 Task: Create a due date automation trigger when advanced on, the moment a card is due add fields without custom field "Resume" set to a number greater than 1 and lower than 10.
Action: Mouse moved to (1220, 362)
Screenshot: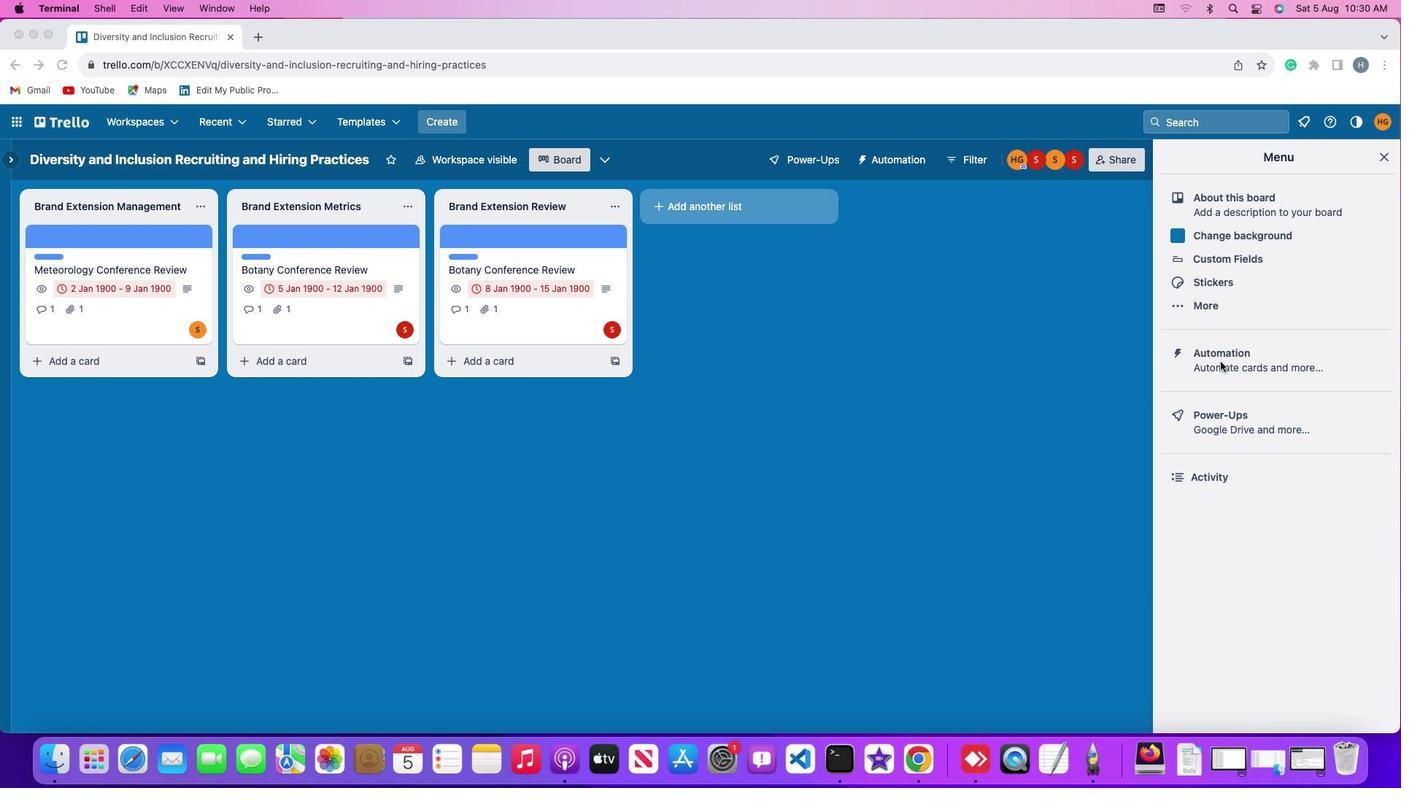 
Action: Mouse pressed left at (1220, 362)
Screenshot: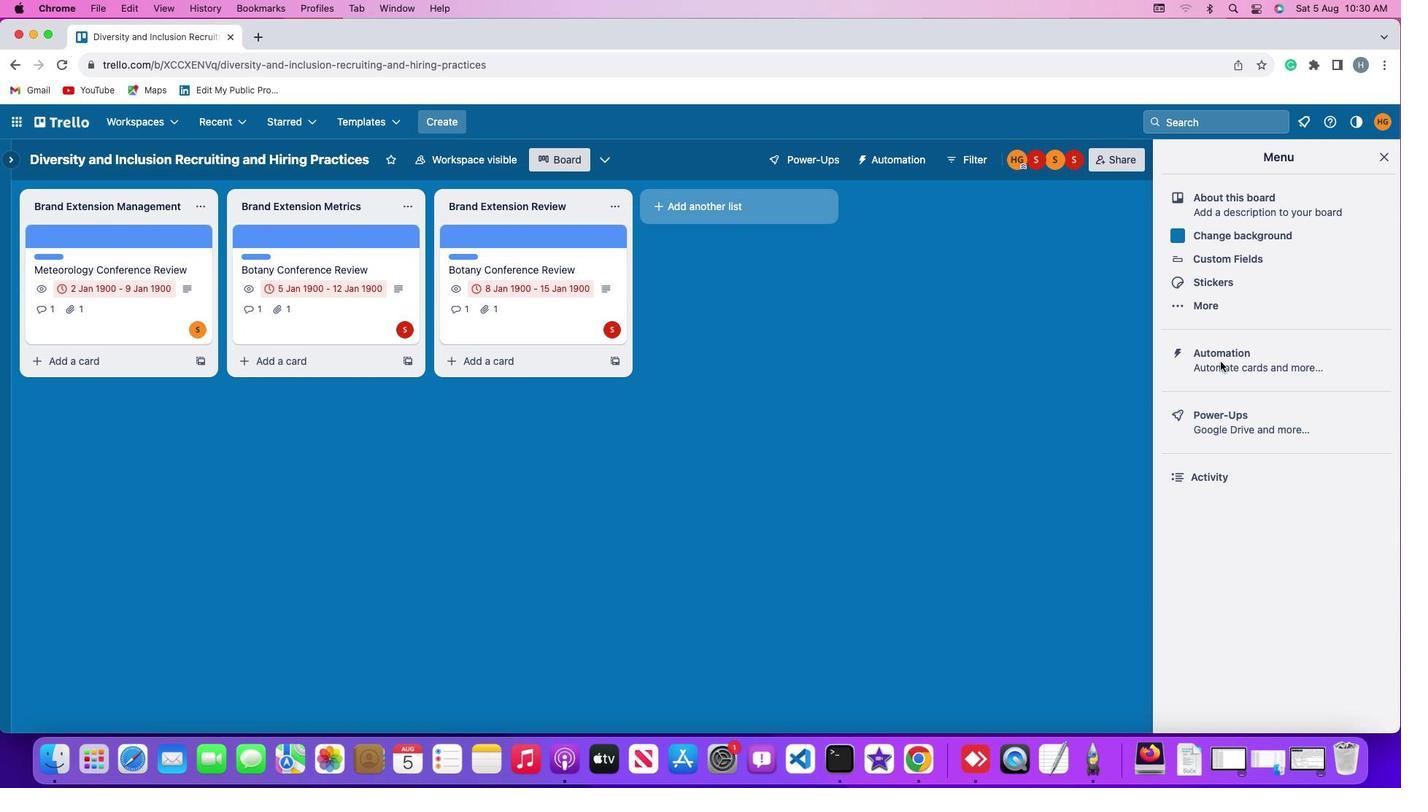 
Action: Mouse pressed left at (1220, 362)
Screenshot: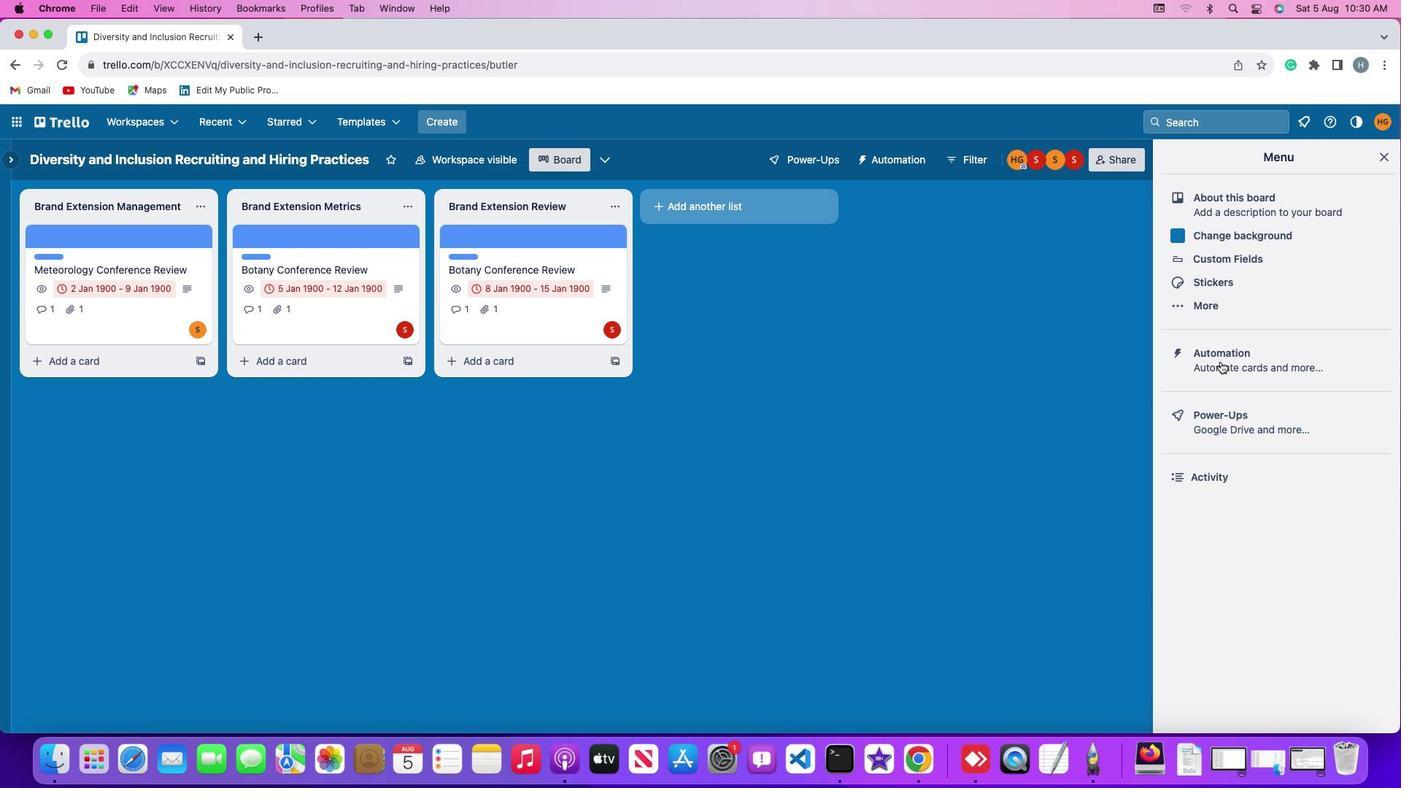 
Action: Mouse moved to (79, 346)
Screenshot: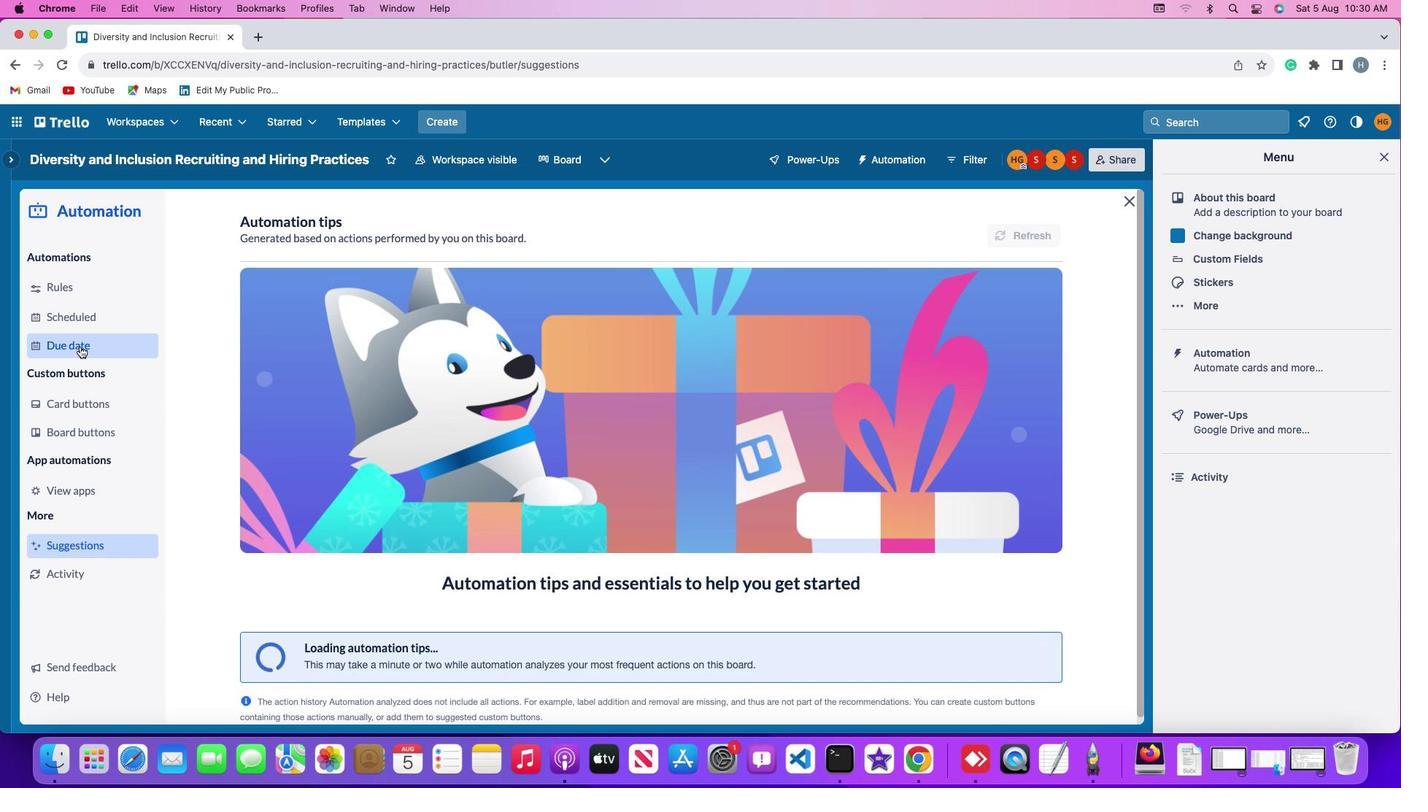 
Action: Mouse pressed left at (79, 346)
Screenshot: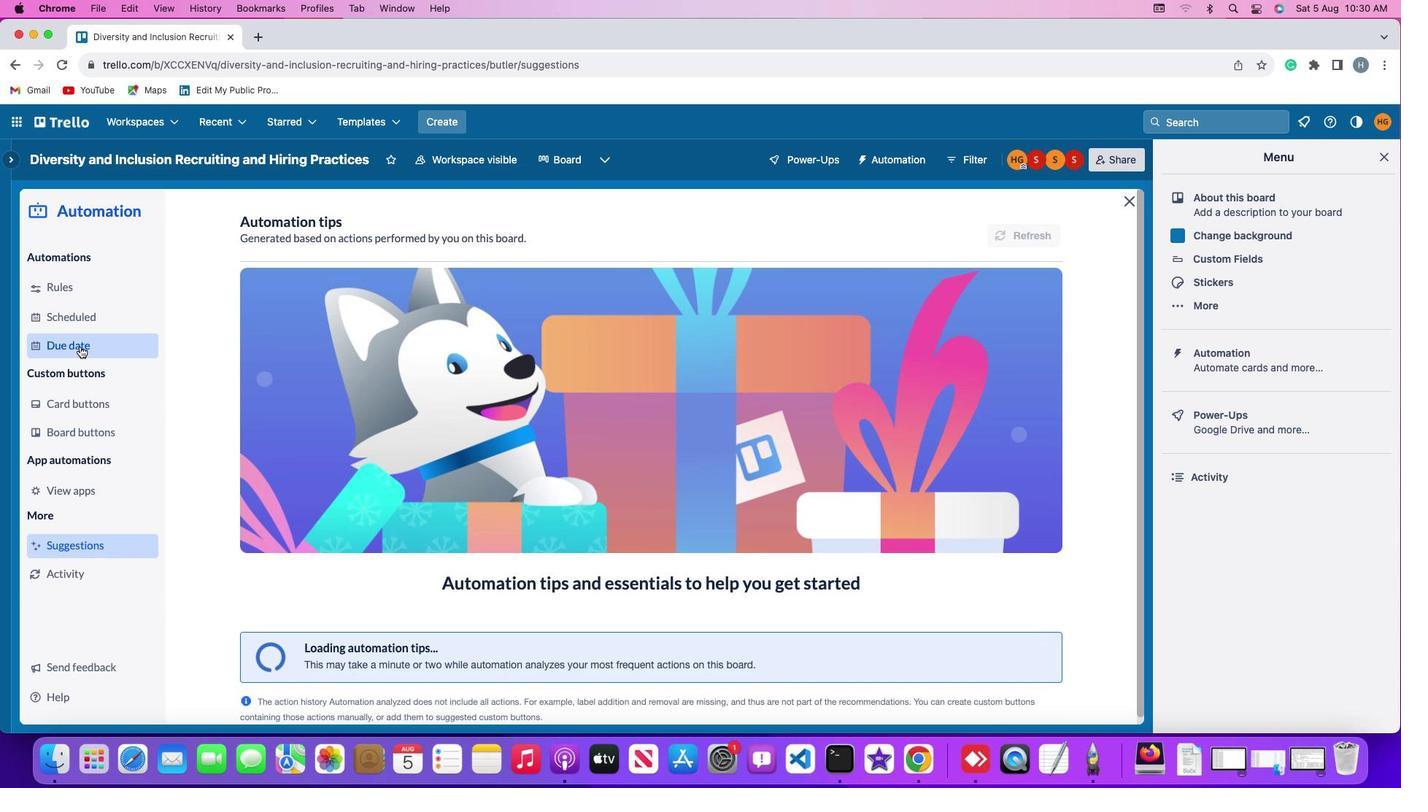 
Action: Mouse moved to (950, 227)
Screenshot: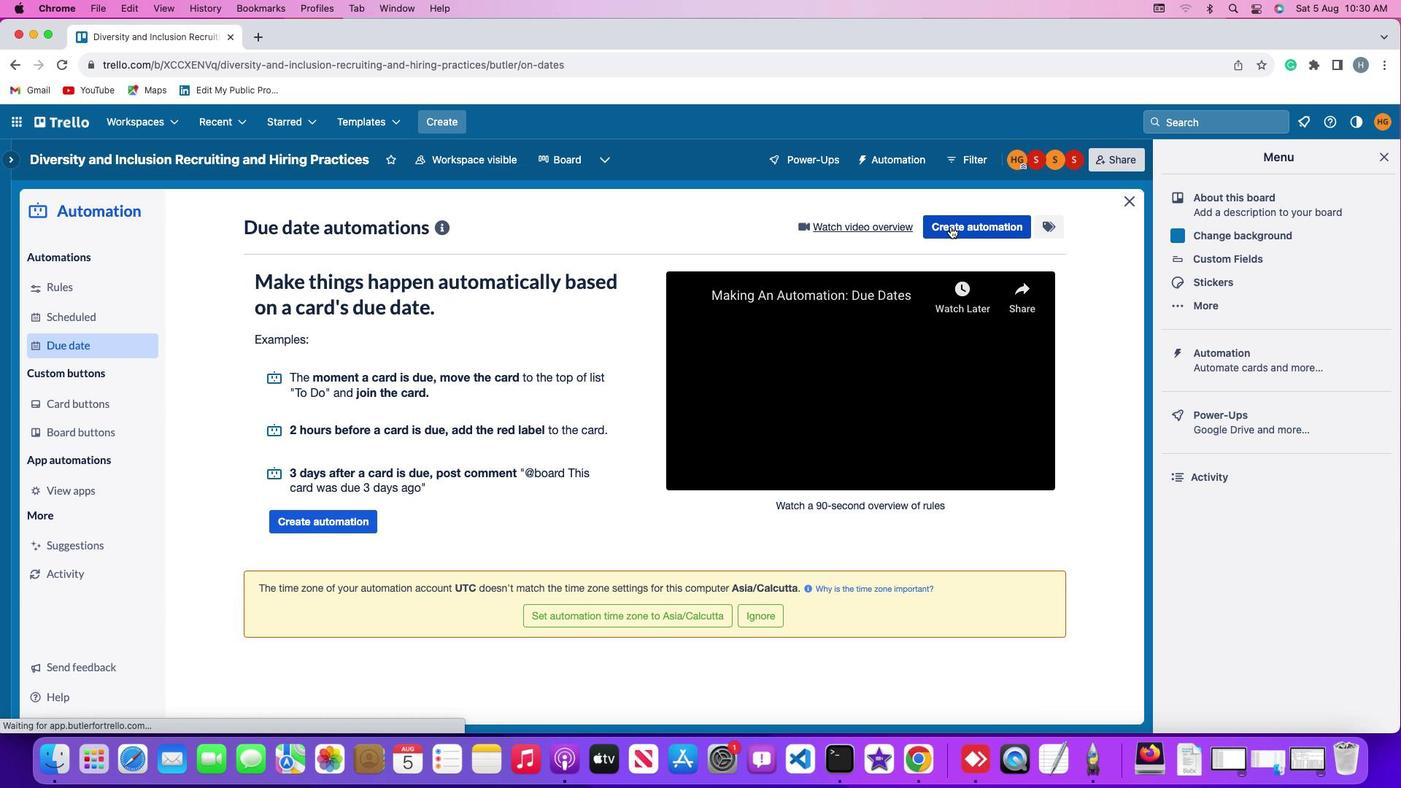 
Action: Mouse pressed left at (950, 227)
Screenshot: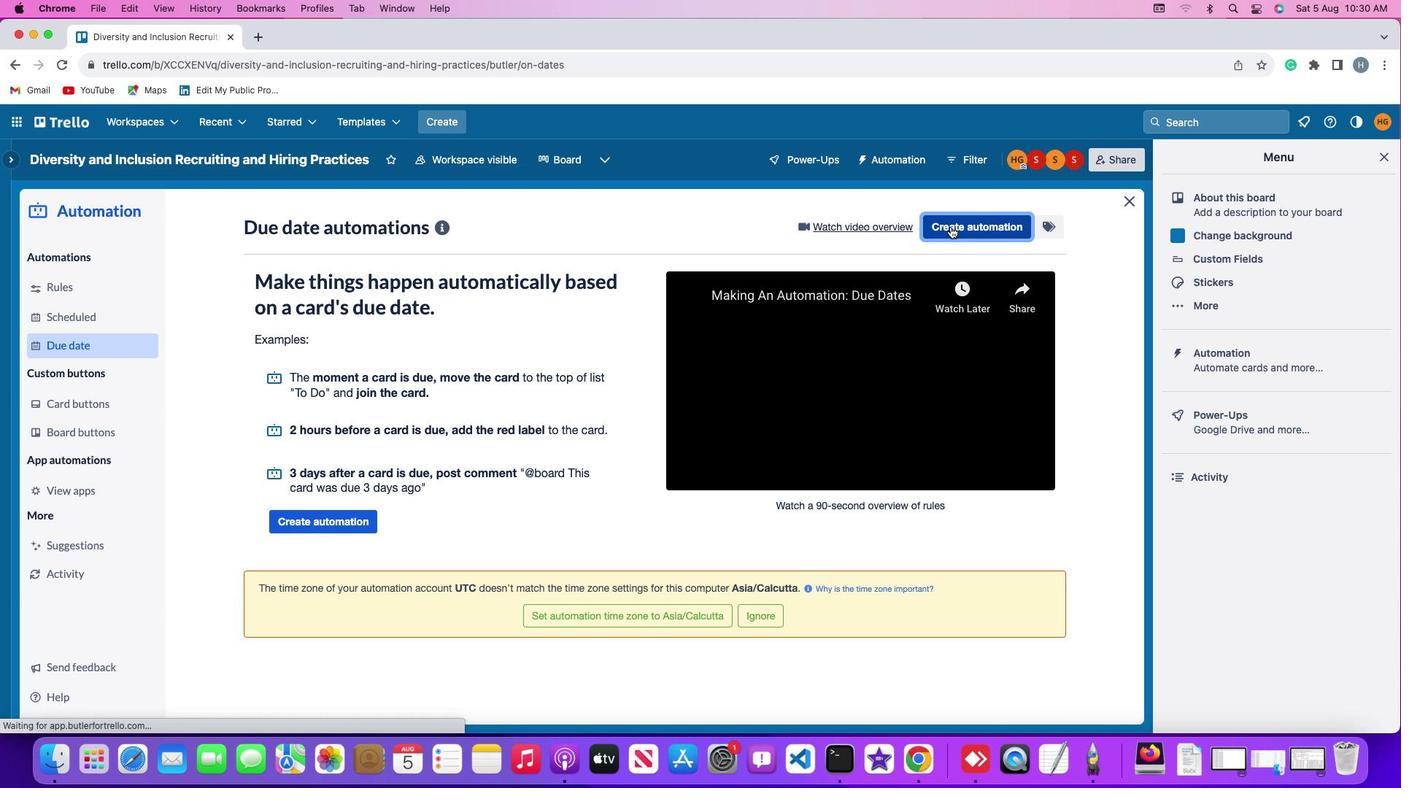 
Action: Mouse moved to (697, 366)
Screenshot: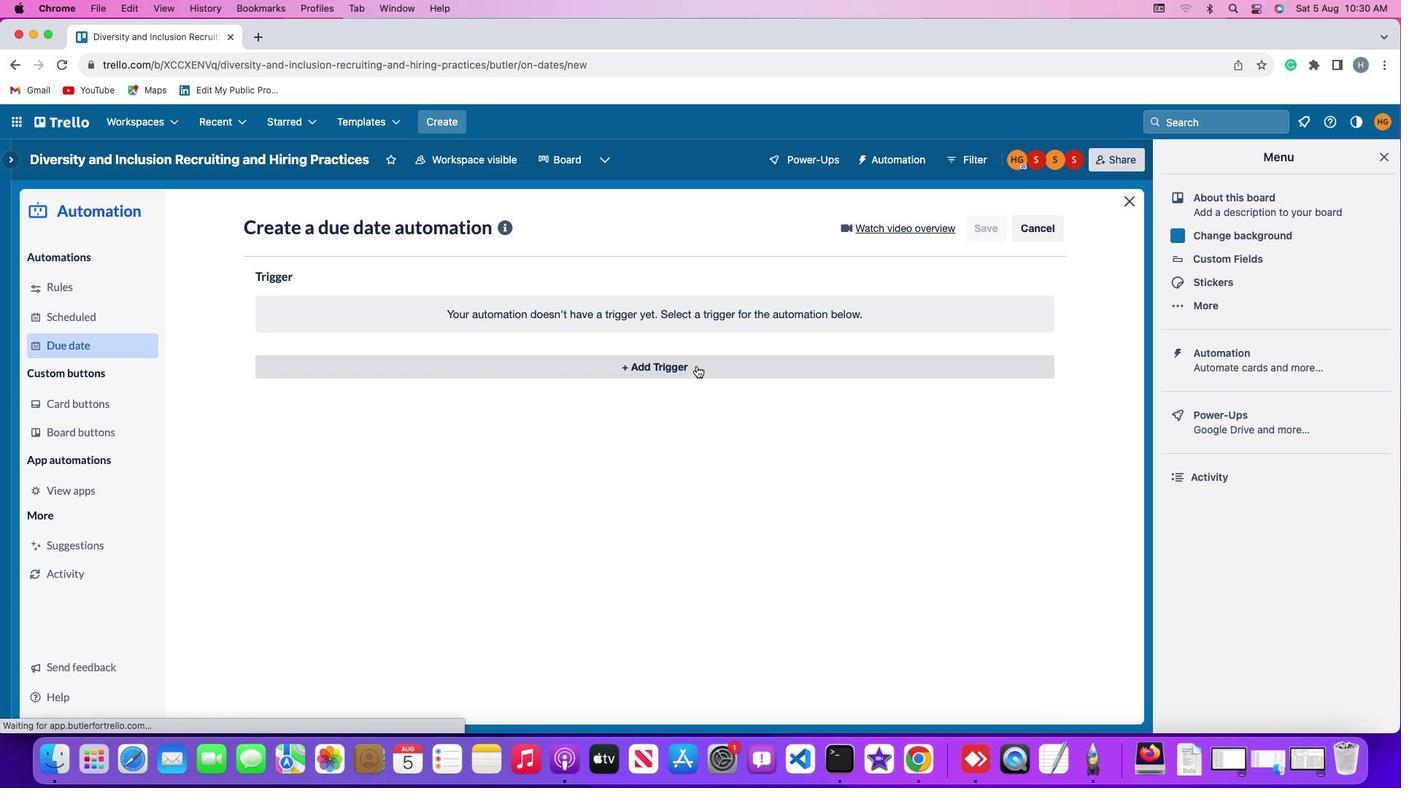 
Action: Mouse pressed left at (697, 366)
Screenshot: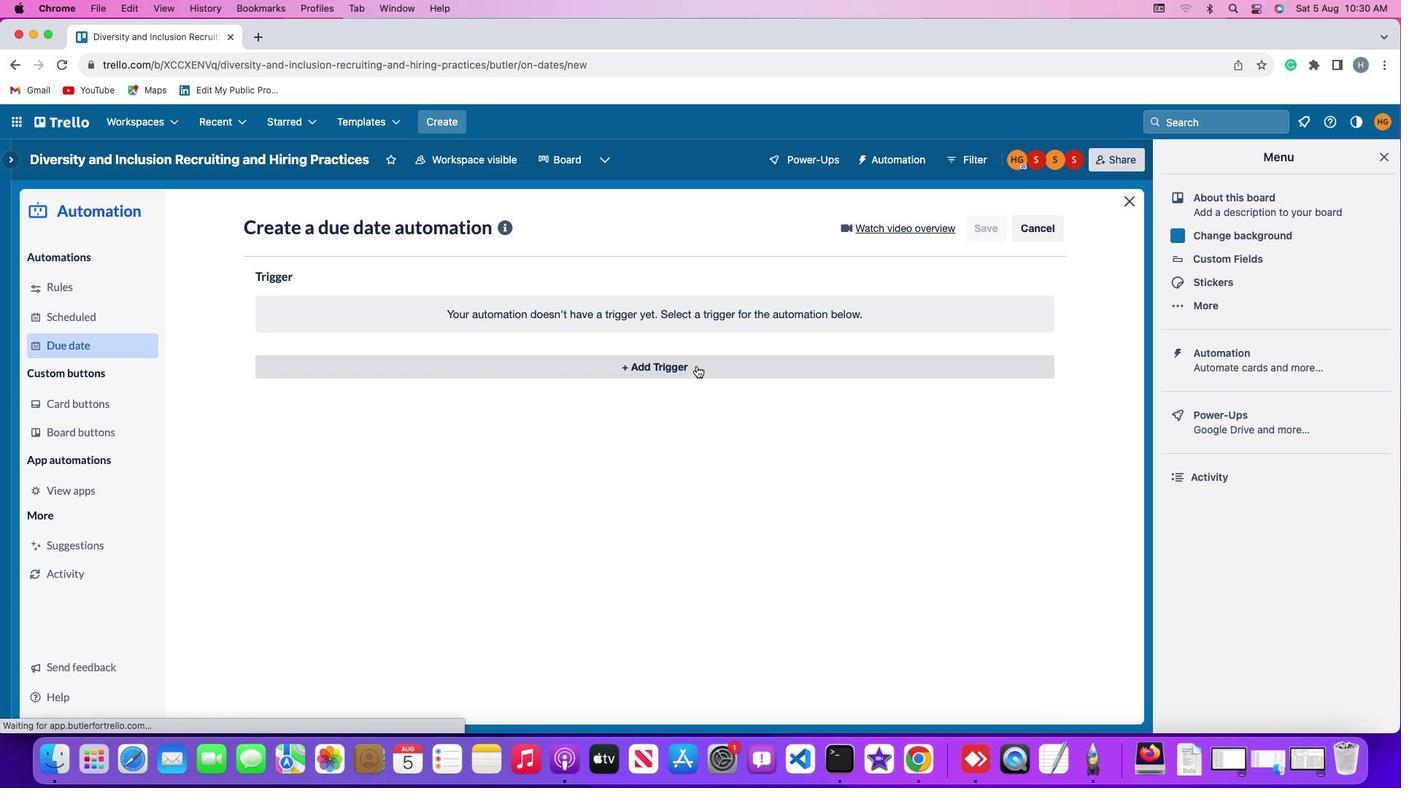 
Action: Mouse moved to (386, 539)
Screenshot: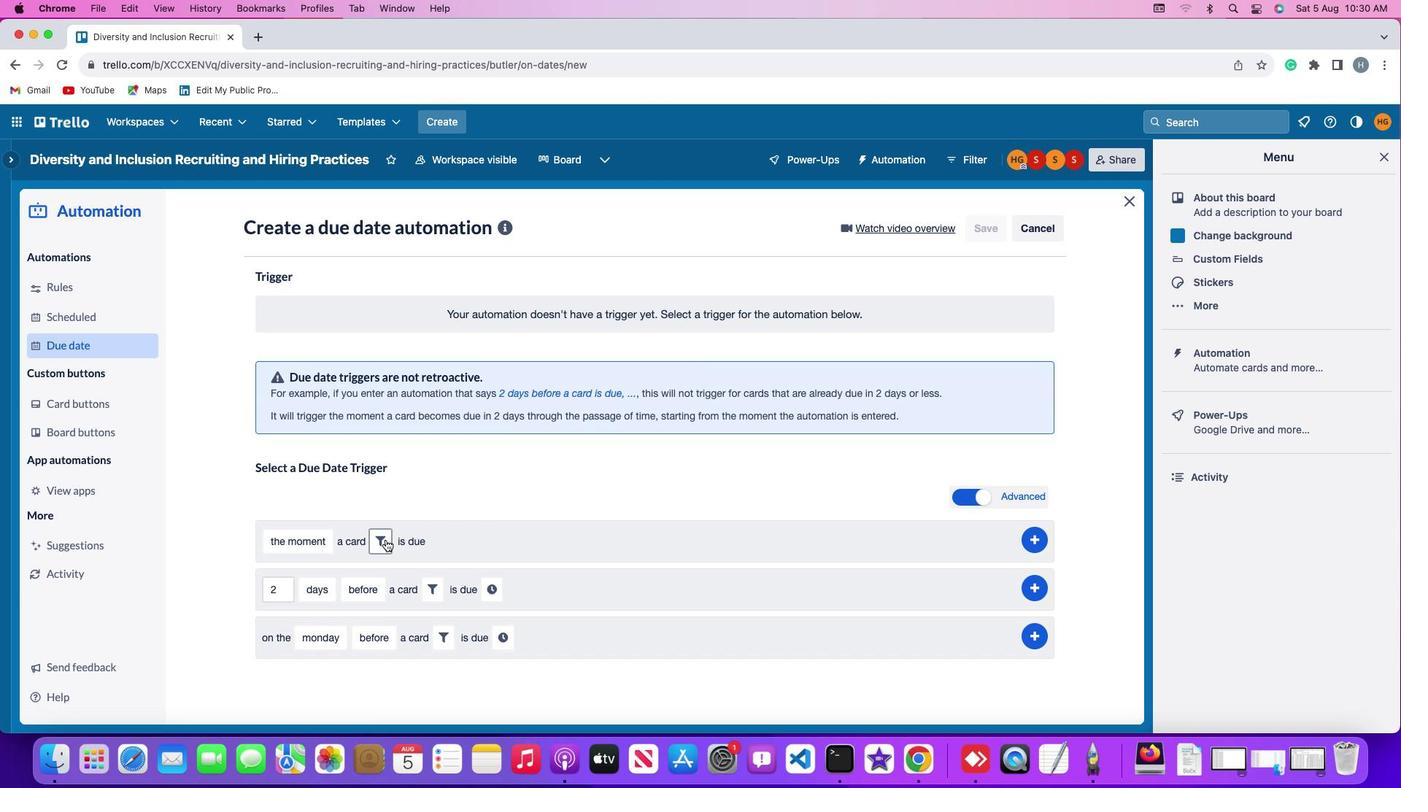 
Action: Mouse pressed left at (386, 539)
Screenshot: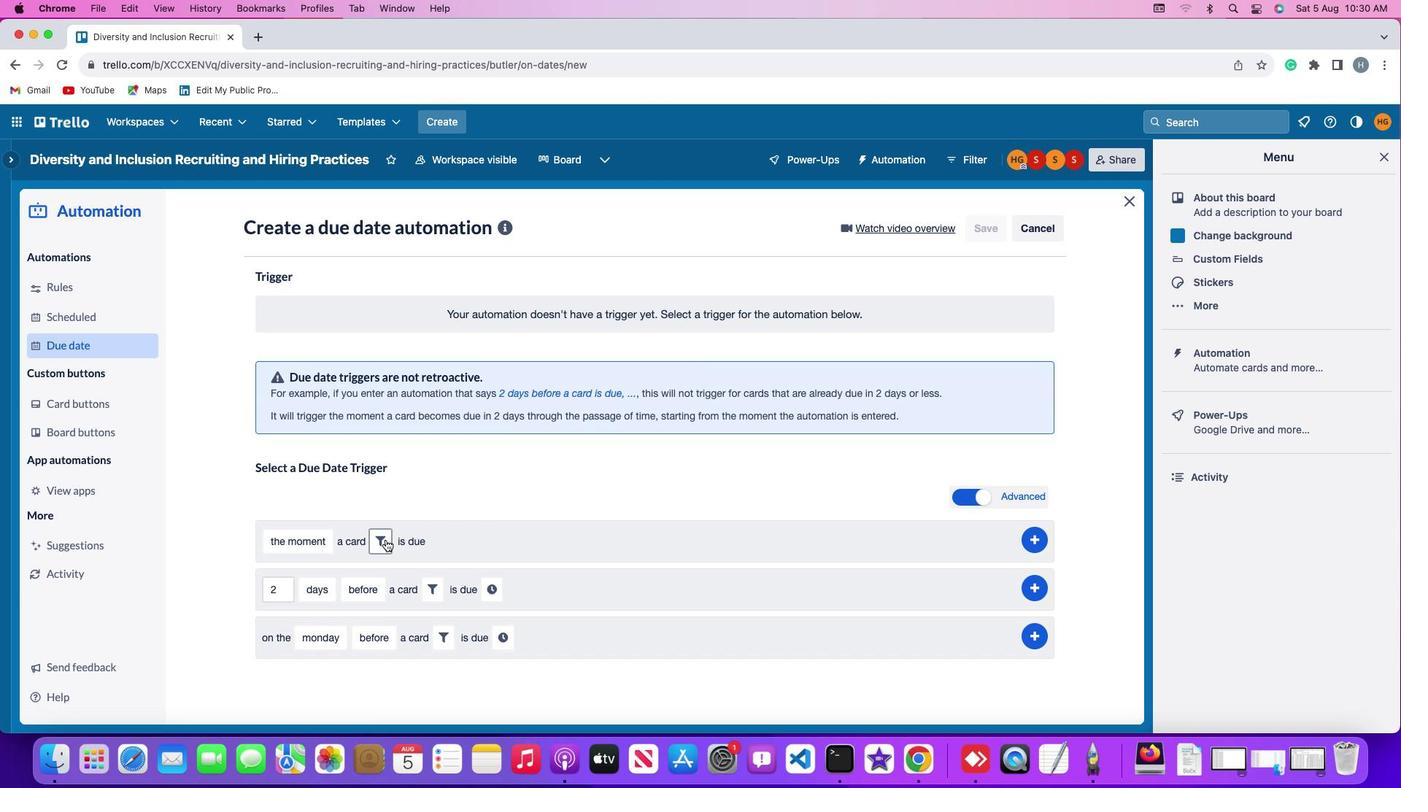 
Action: Mouse moved to (627, 584)
Screenshot: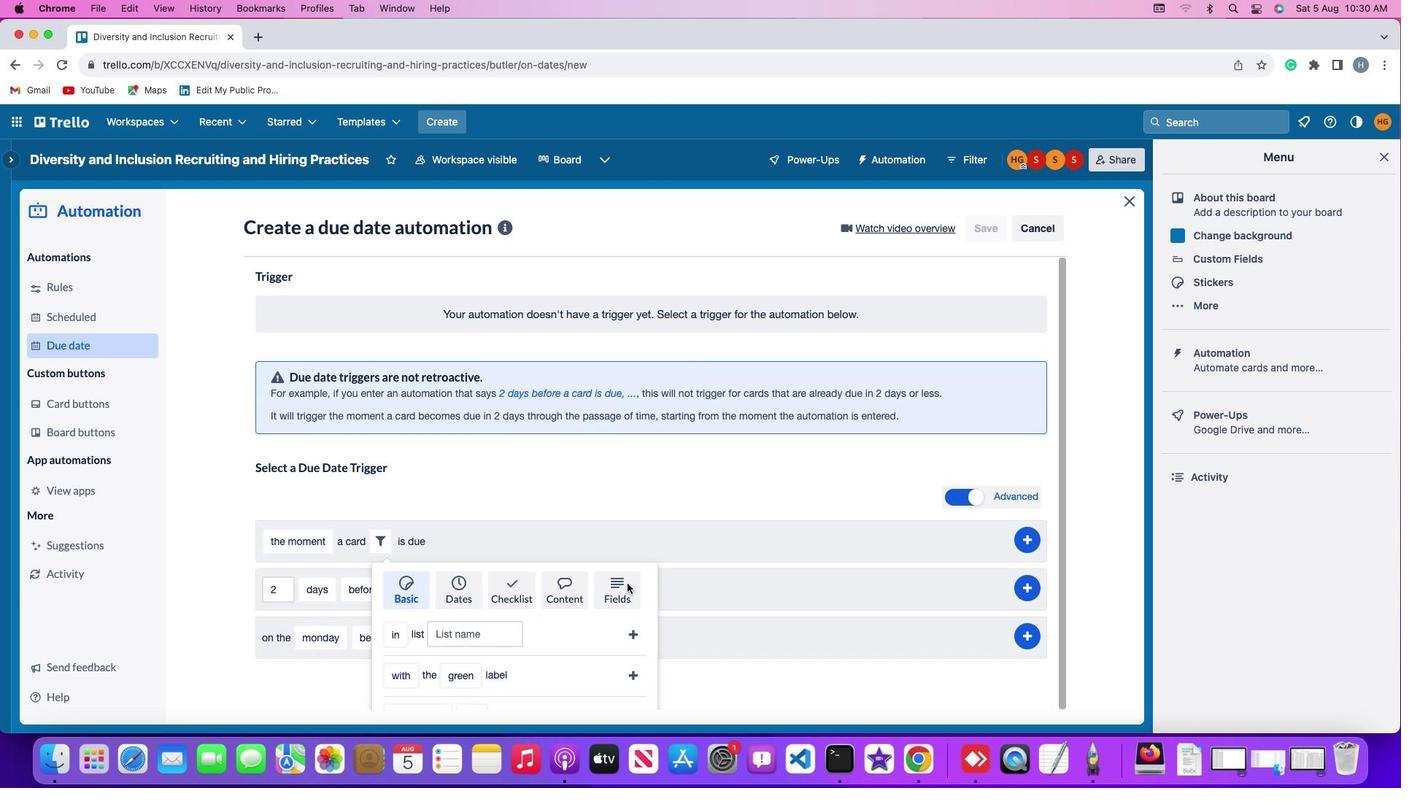 
Action: Mouse pressed left at (627, 584)
Screenshot: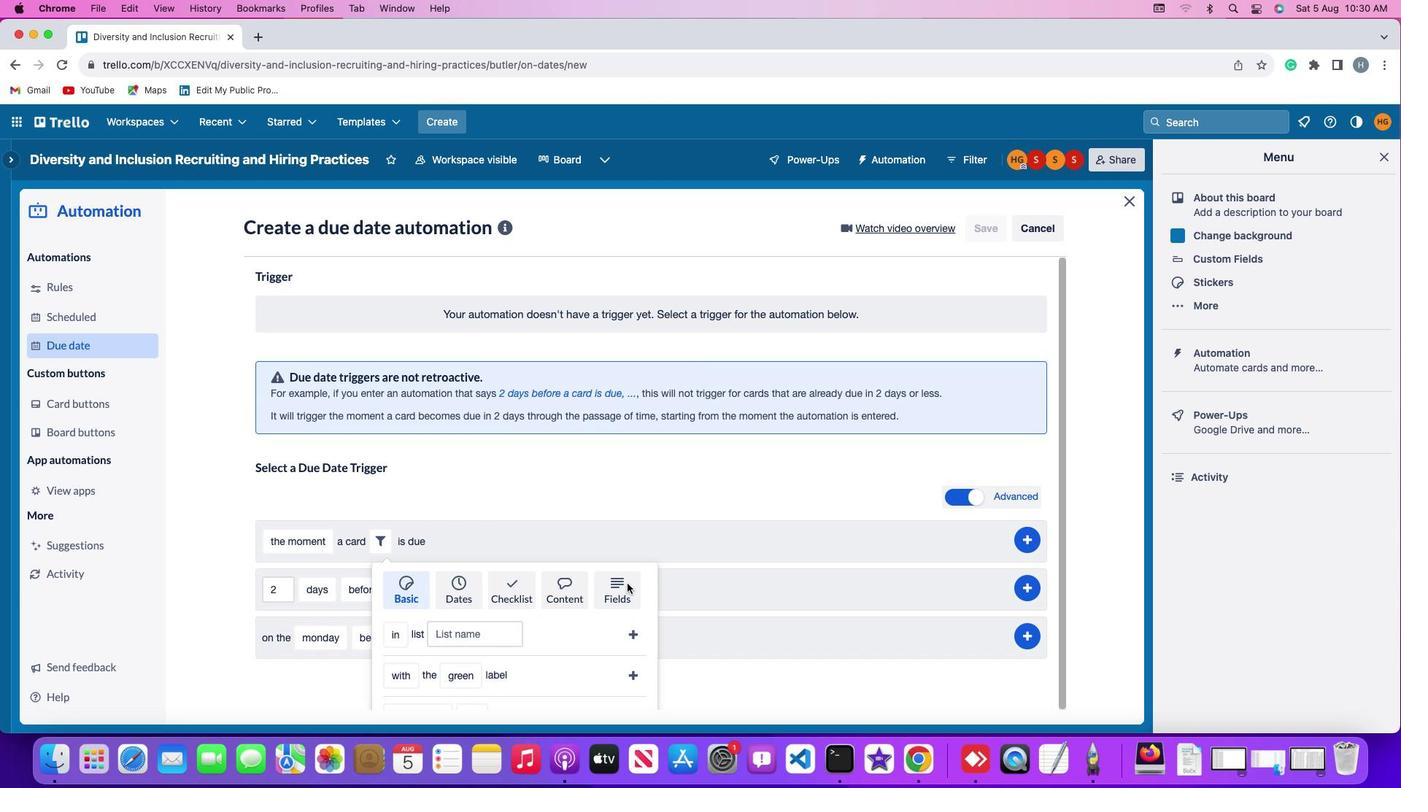 
Action: Mouse moved to (627, 584)
Screenshot: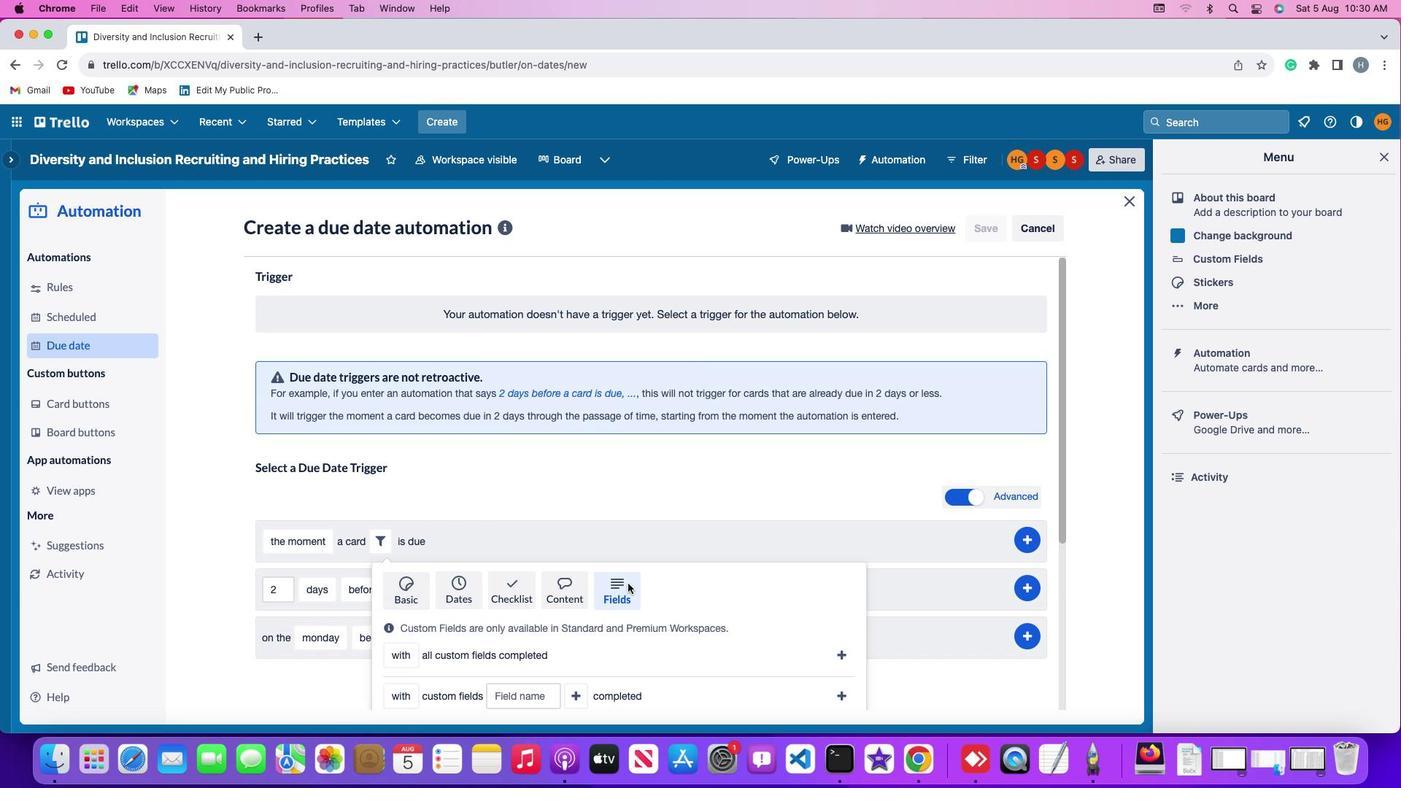 
Action: Mouse scrolled (627, 584) with delta (0, 0)
Screenshot: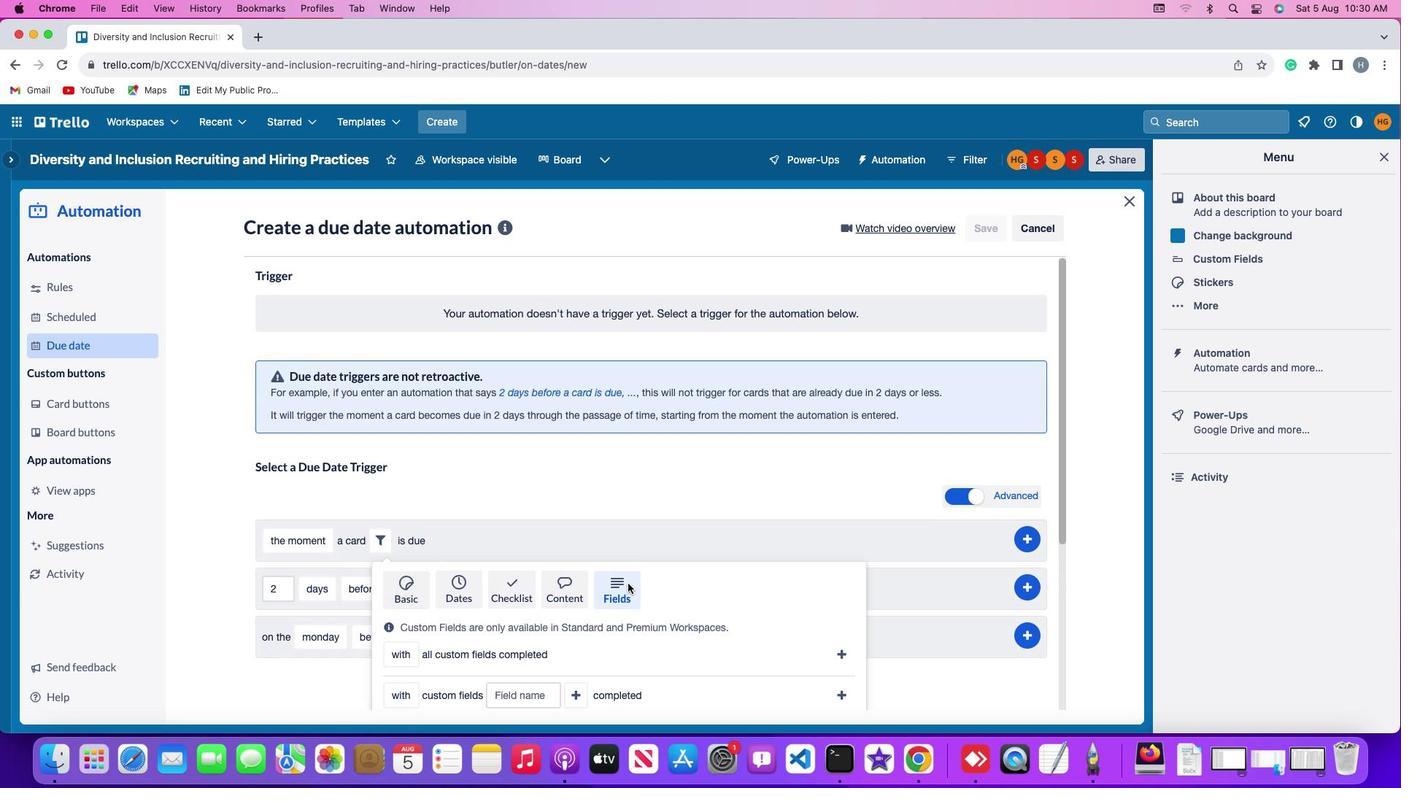 
Action: Mouse scrolled (627, 584) with delta (0, 0)
Screenshot: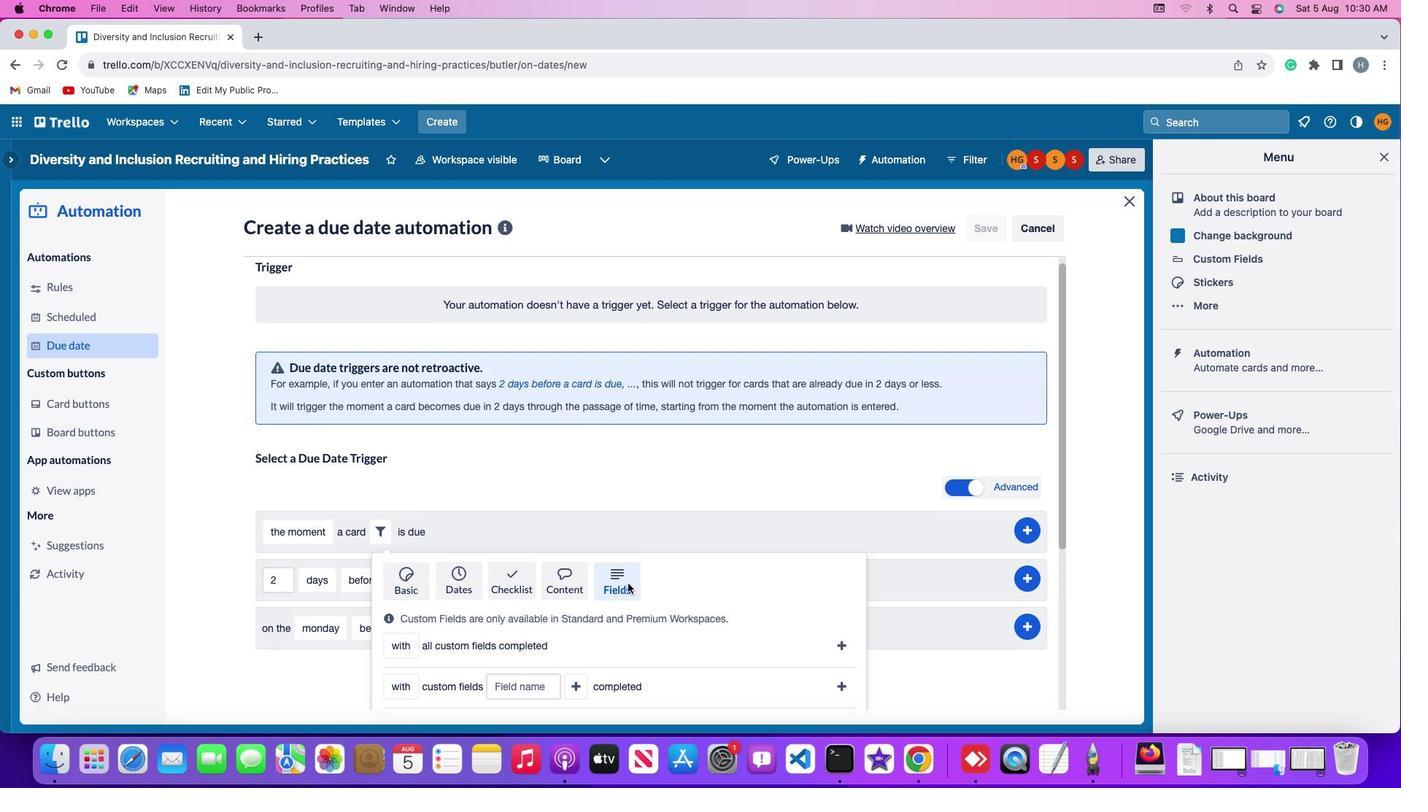 
Action: Mouse scrolled (627, 584) with delta (0, -2)
Screenshot: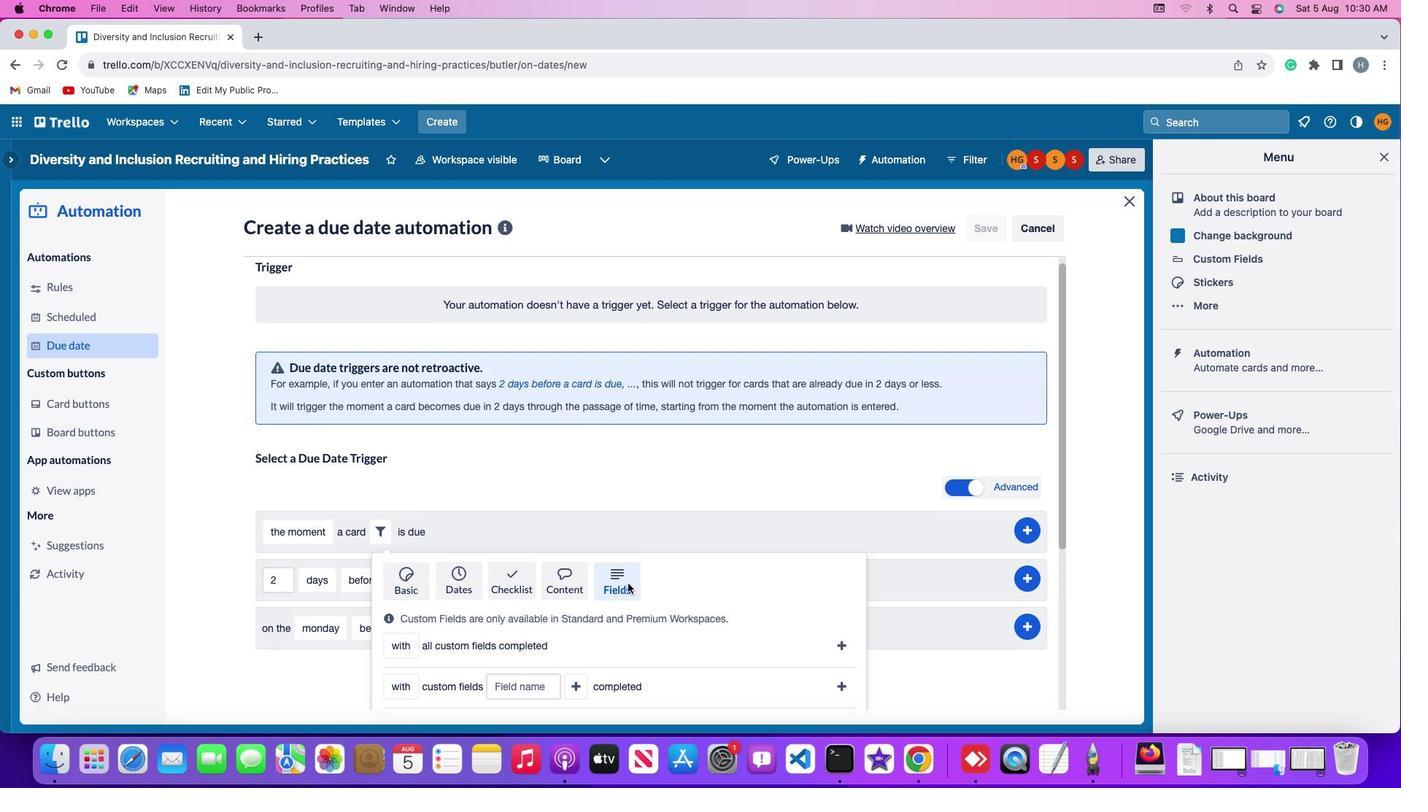 
Action: Mouse scrolled (627, 584) with delta (0, -3)
Screenshot: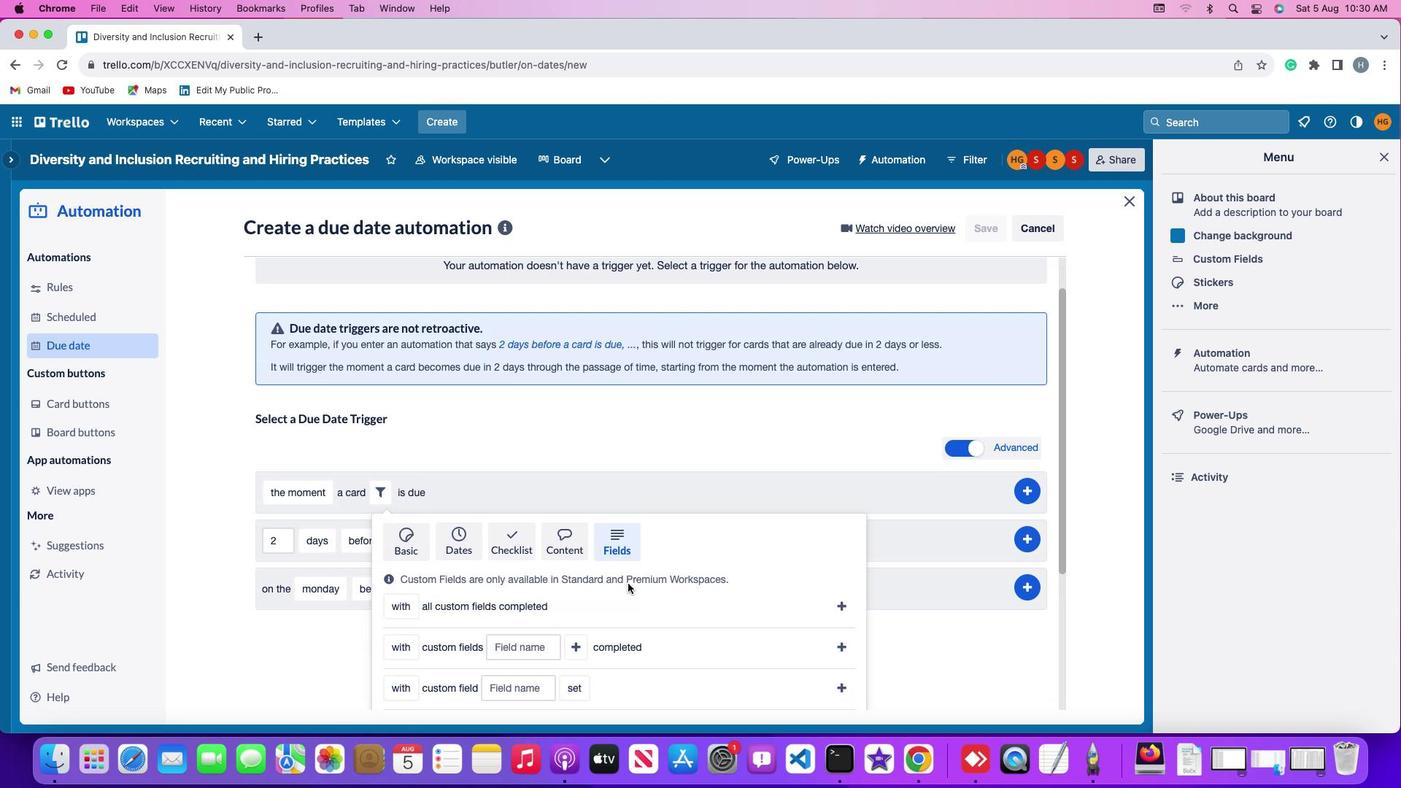
Action: Mouse scrolled (627, 584) with delta (0, -3)
Screenshot: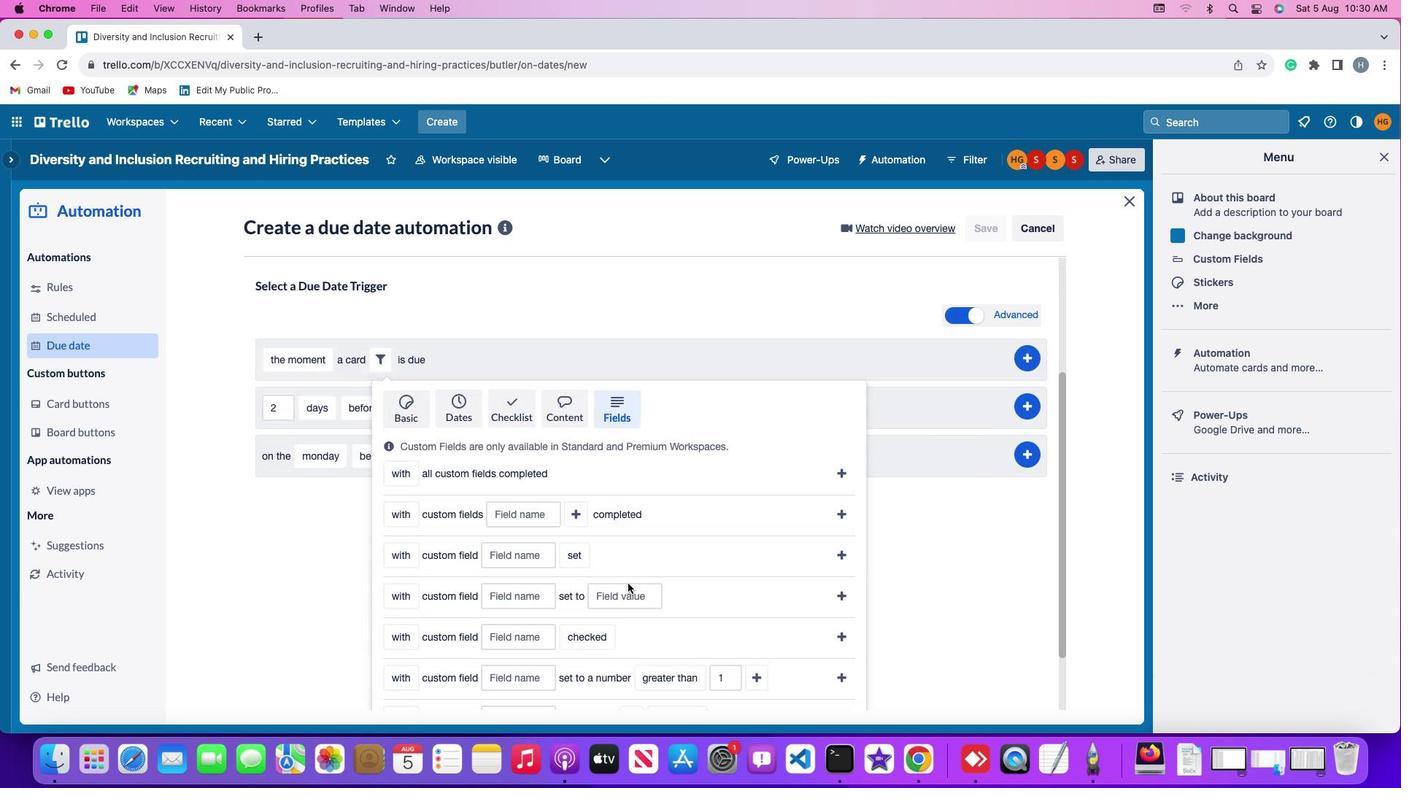 
Action: Mouse scrolled (627, 584) with delta (0, 0)
Screenshot: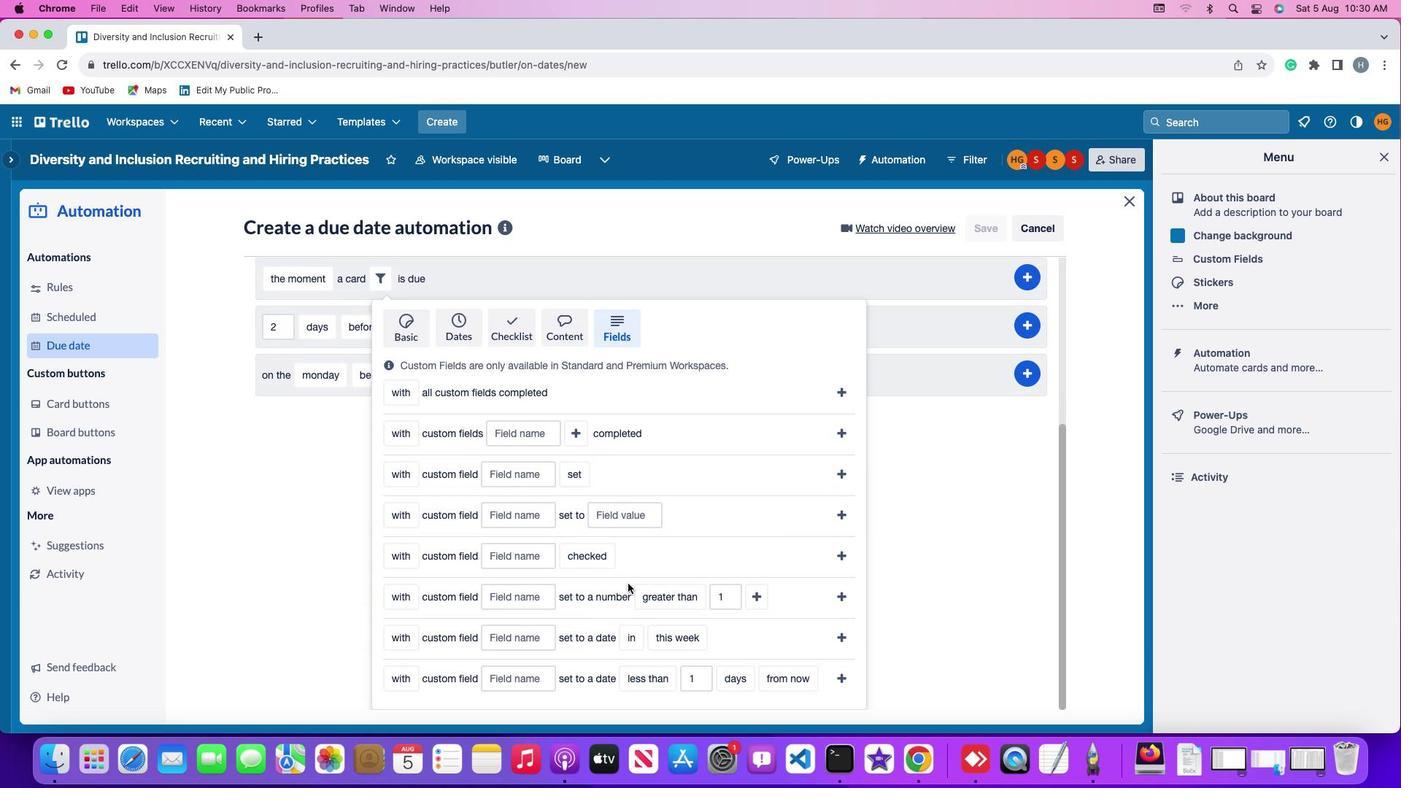 
Action: Mouse scrolled (627, 584) with delta (0, 0)
Screenshot: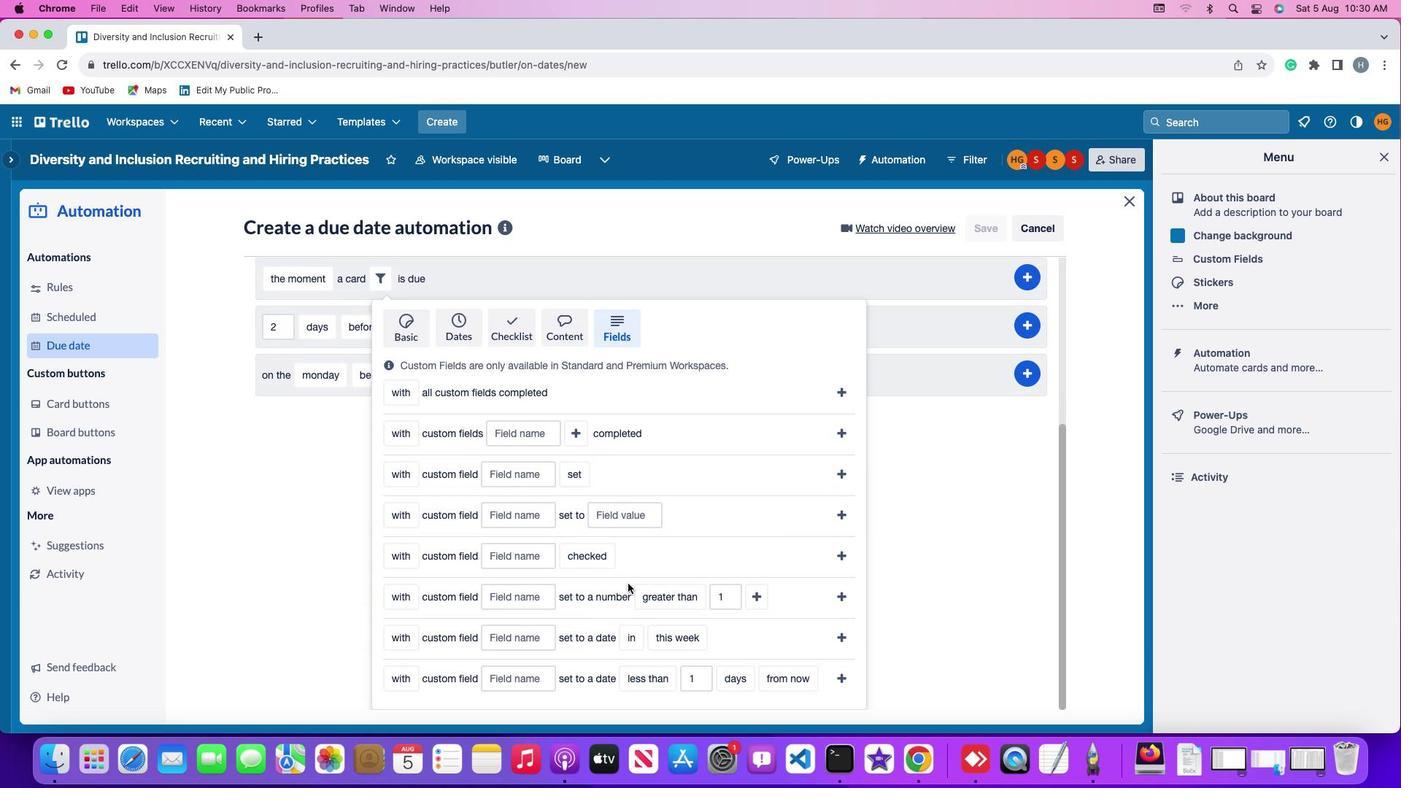 
Action: Mouse scrolled (627, 584) with delta (0, -2)
Screenshot: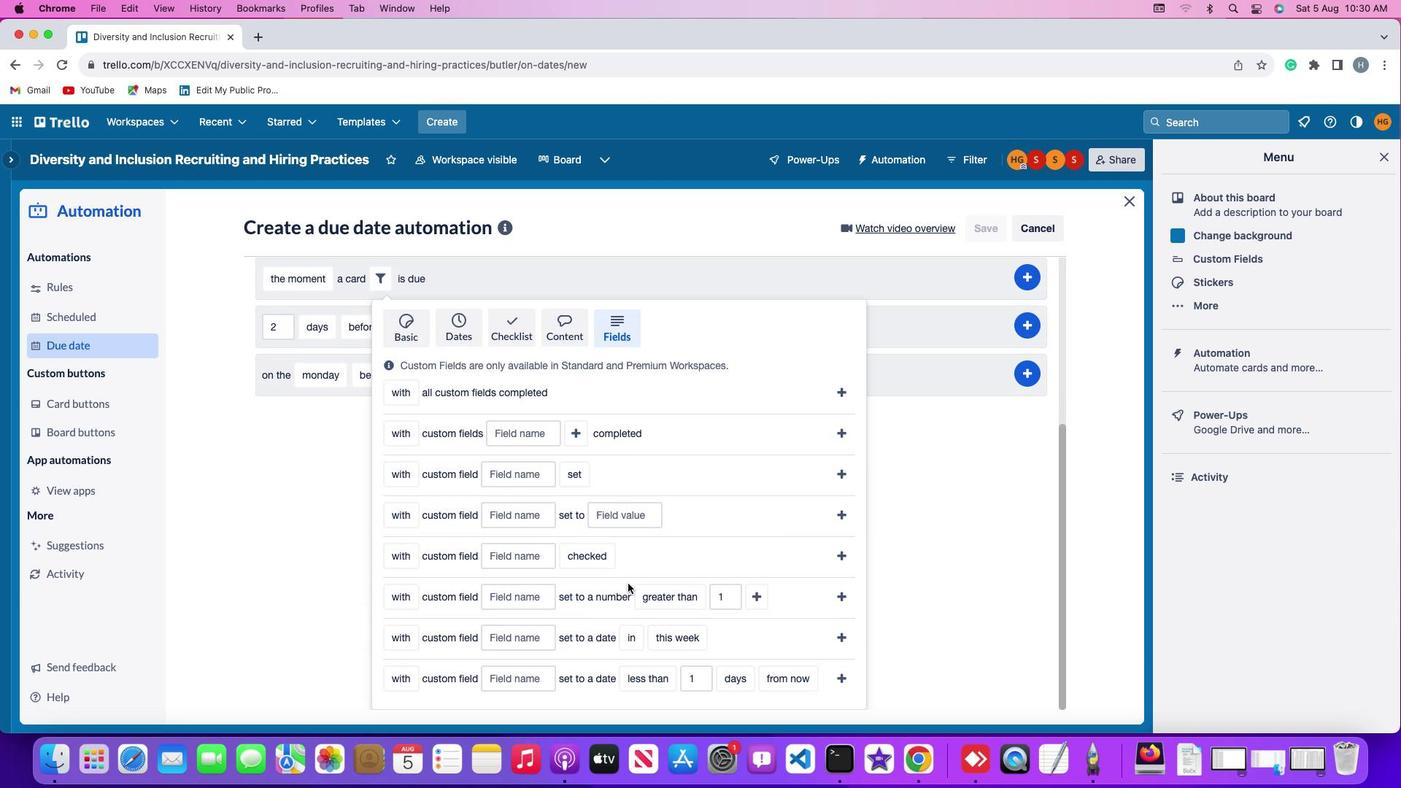 
Action: Mouse scrolled (627, 584) with delta (0, -3)
Screenshot: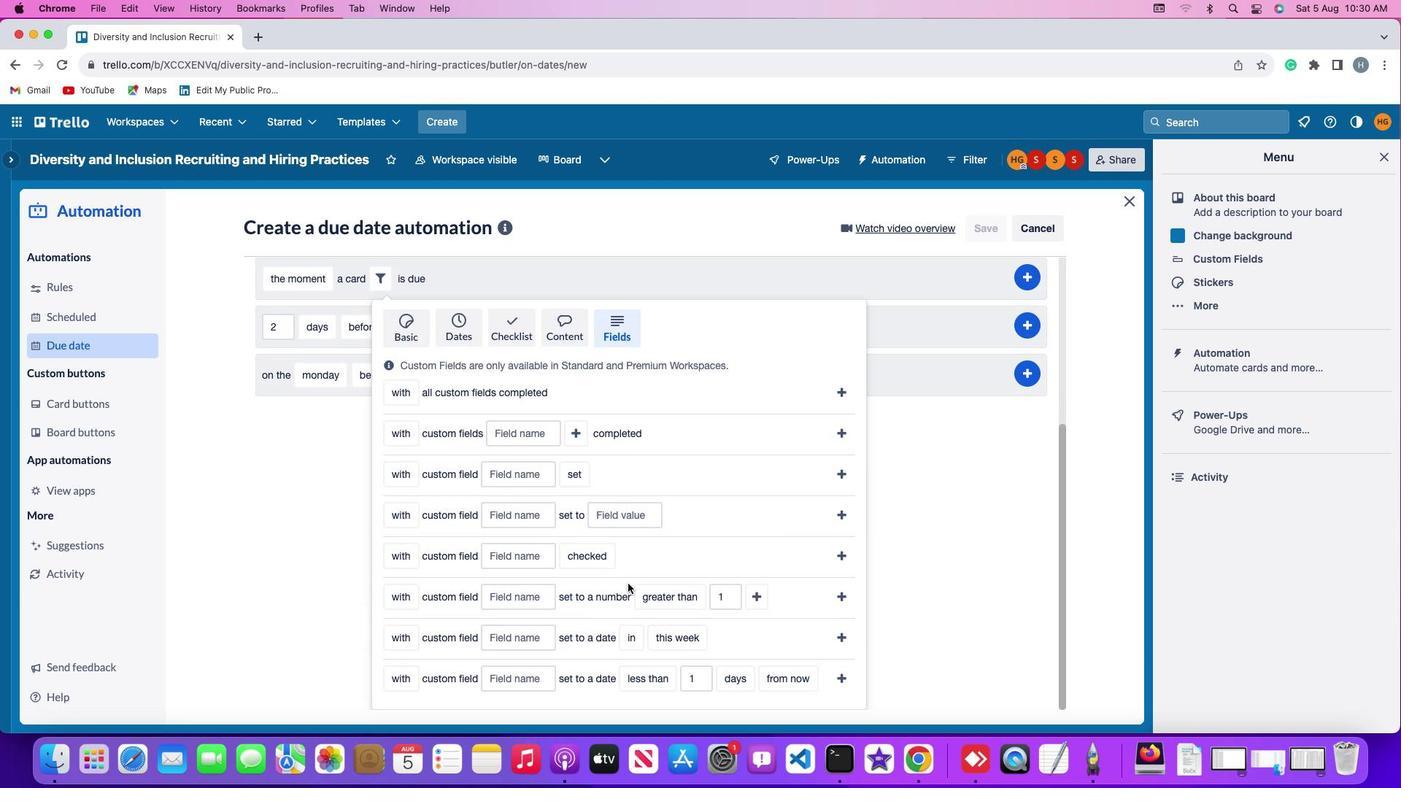 
Action: Mouse moved to (407, 596)
Screenshot: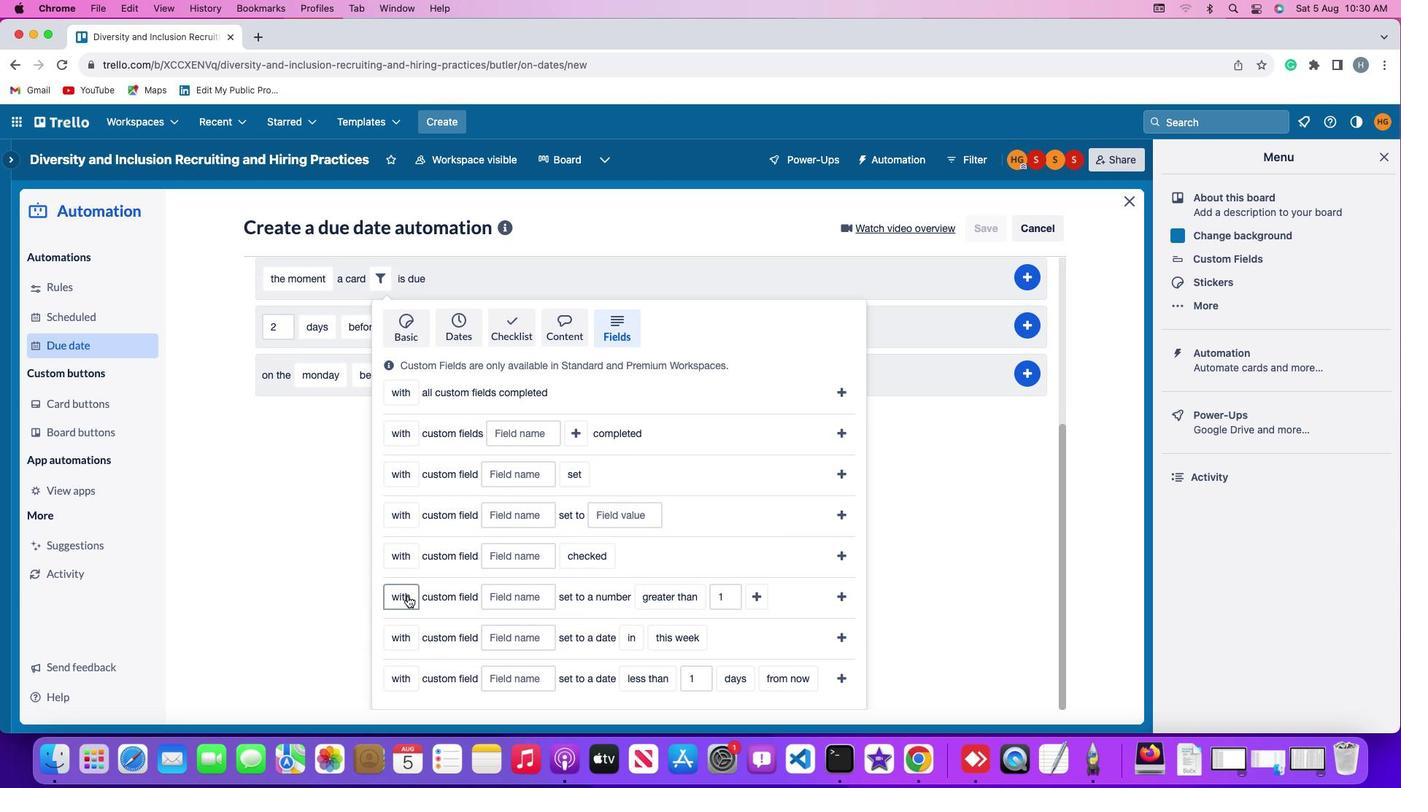 
Action: Mouse pressed left at (407, 596)
Screenshot: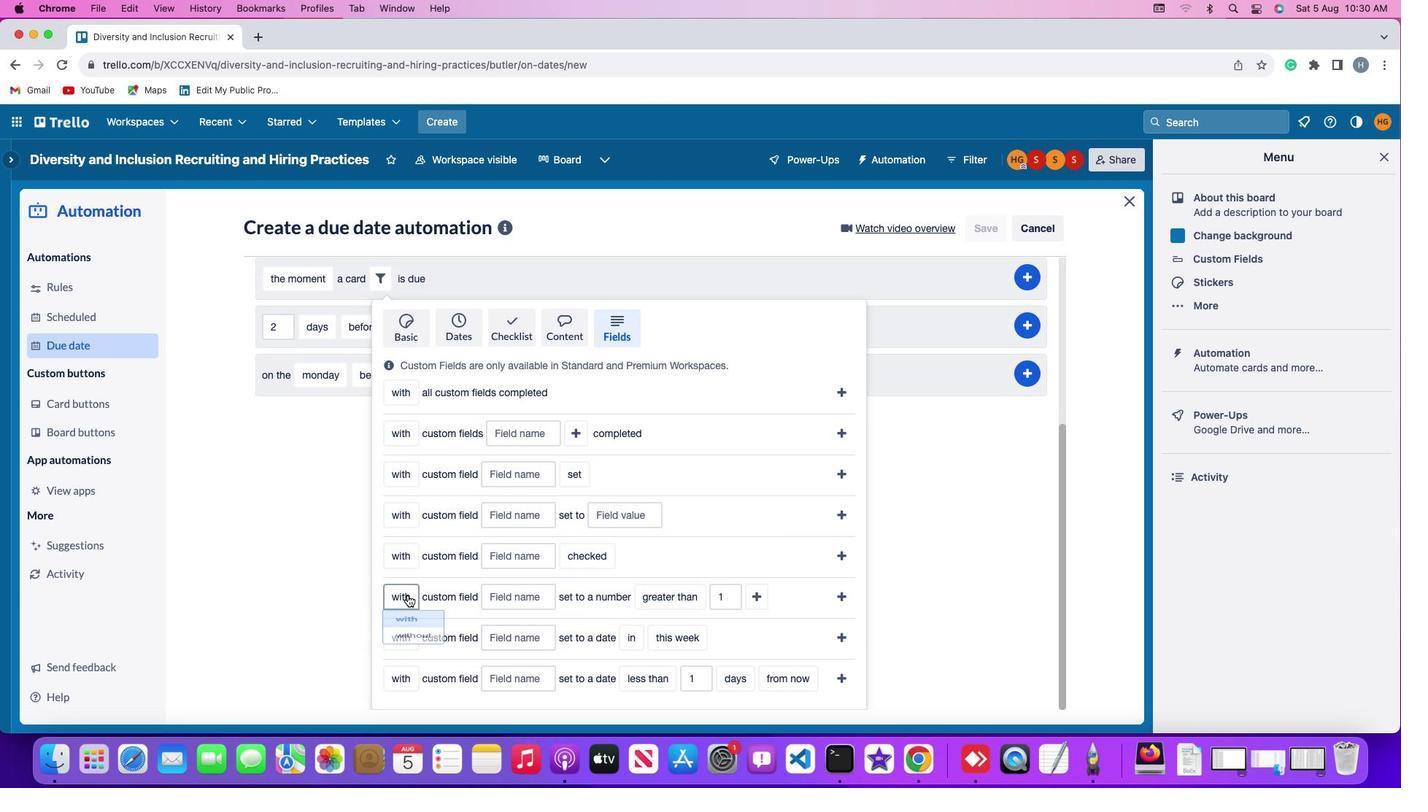 
Action: Mouse moved to (415, 651)
Screenshot: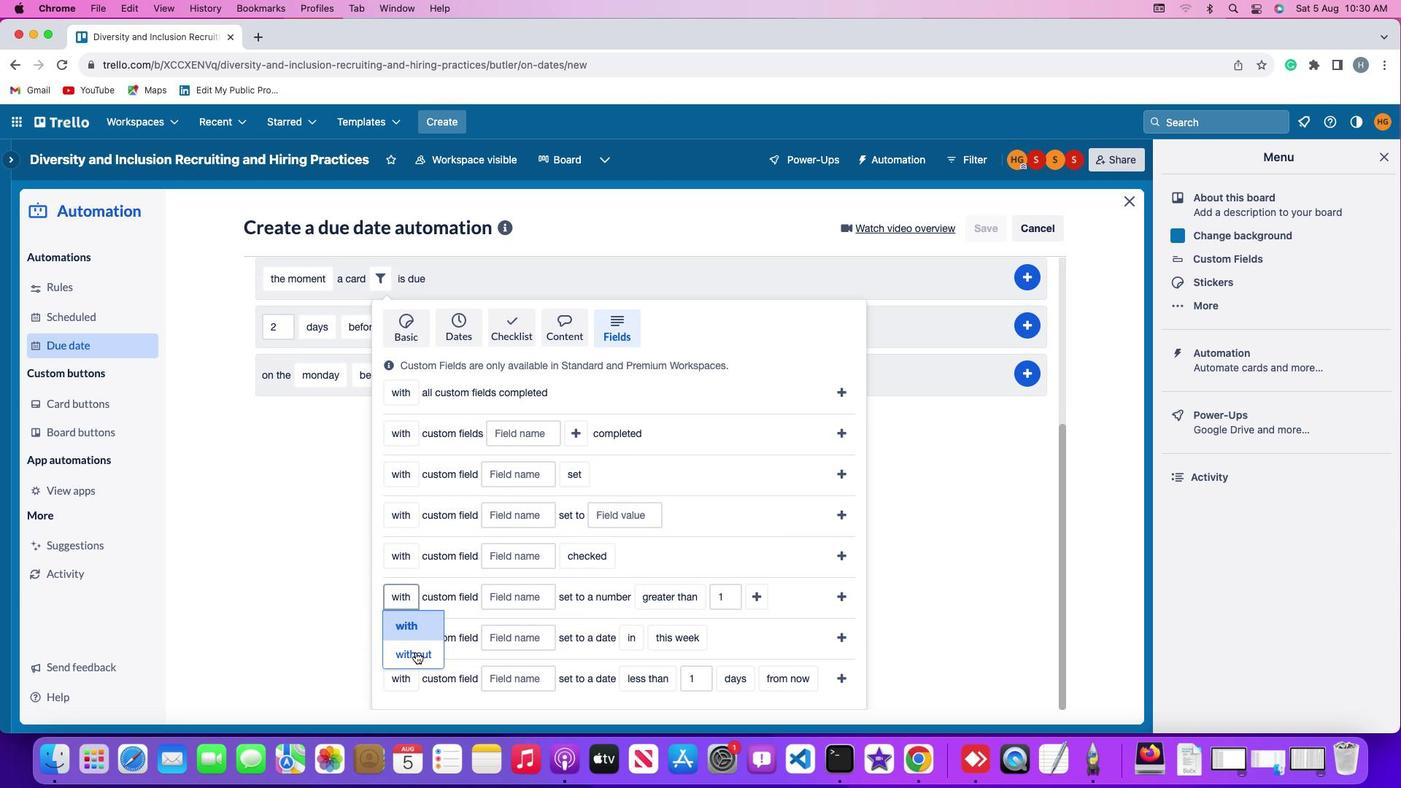 
Action: Mouse pressed left at (415, 651)
Screenshot: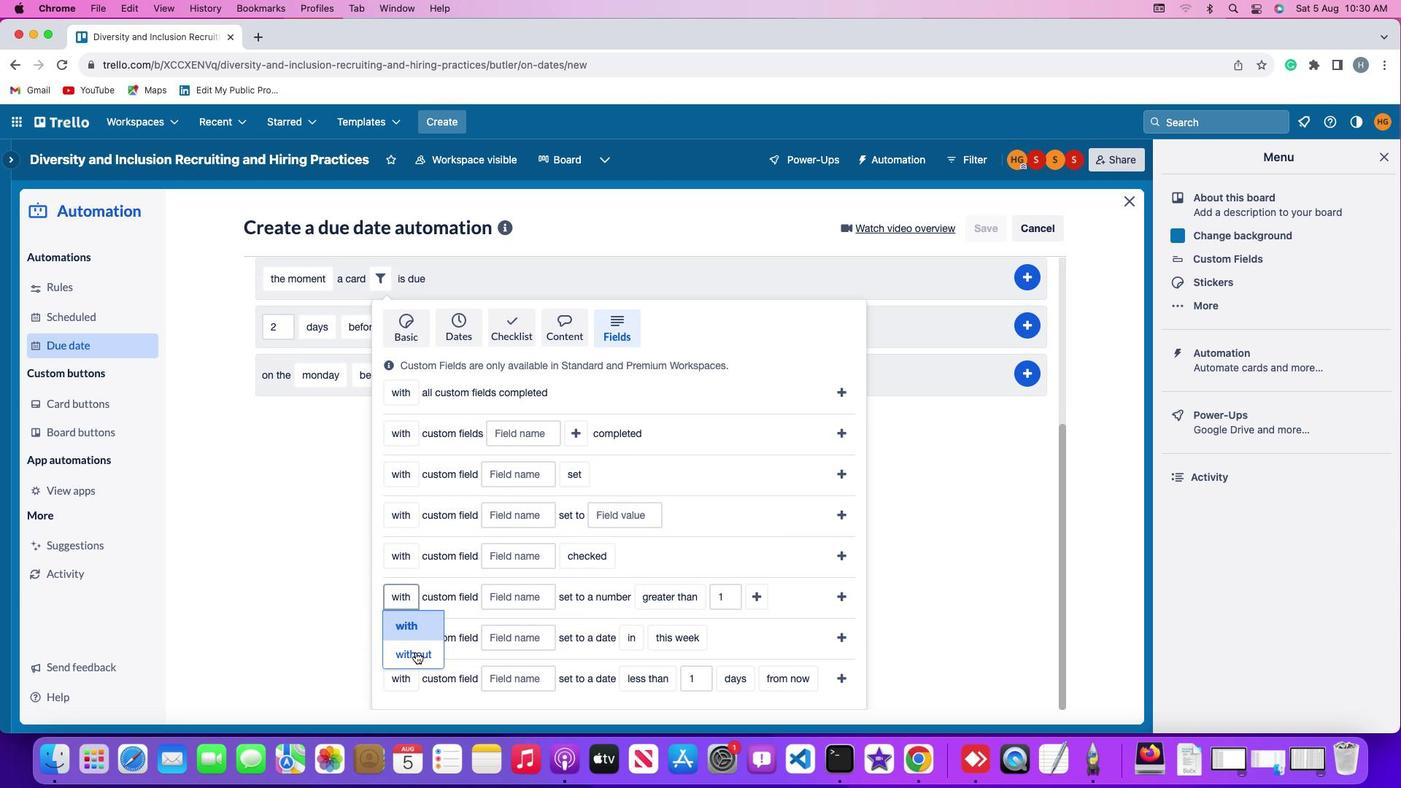 
Action: Mouse moved to (541, 598)
Screenshot: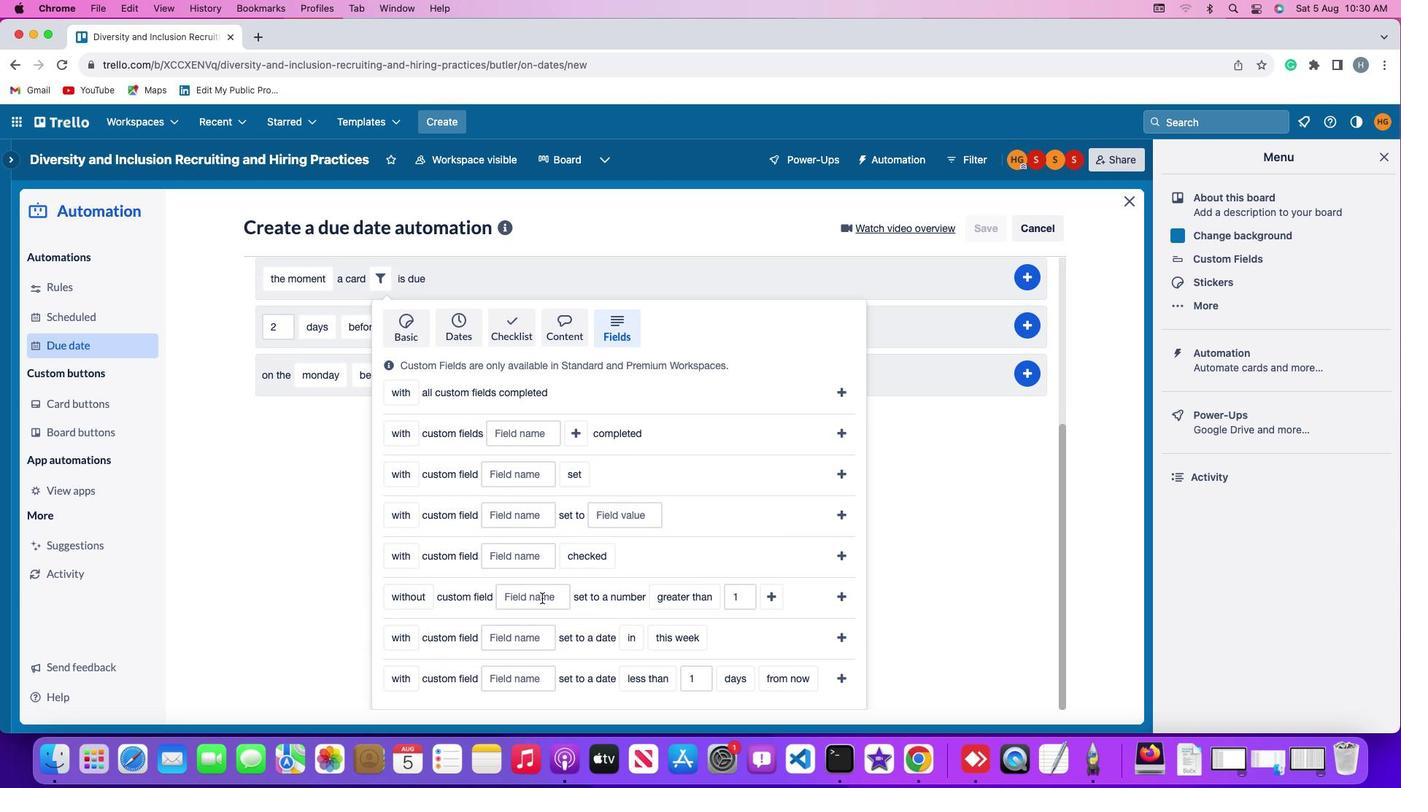 
Action: Mouse pressed left at (541, 598)
Screenshot: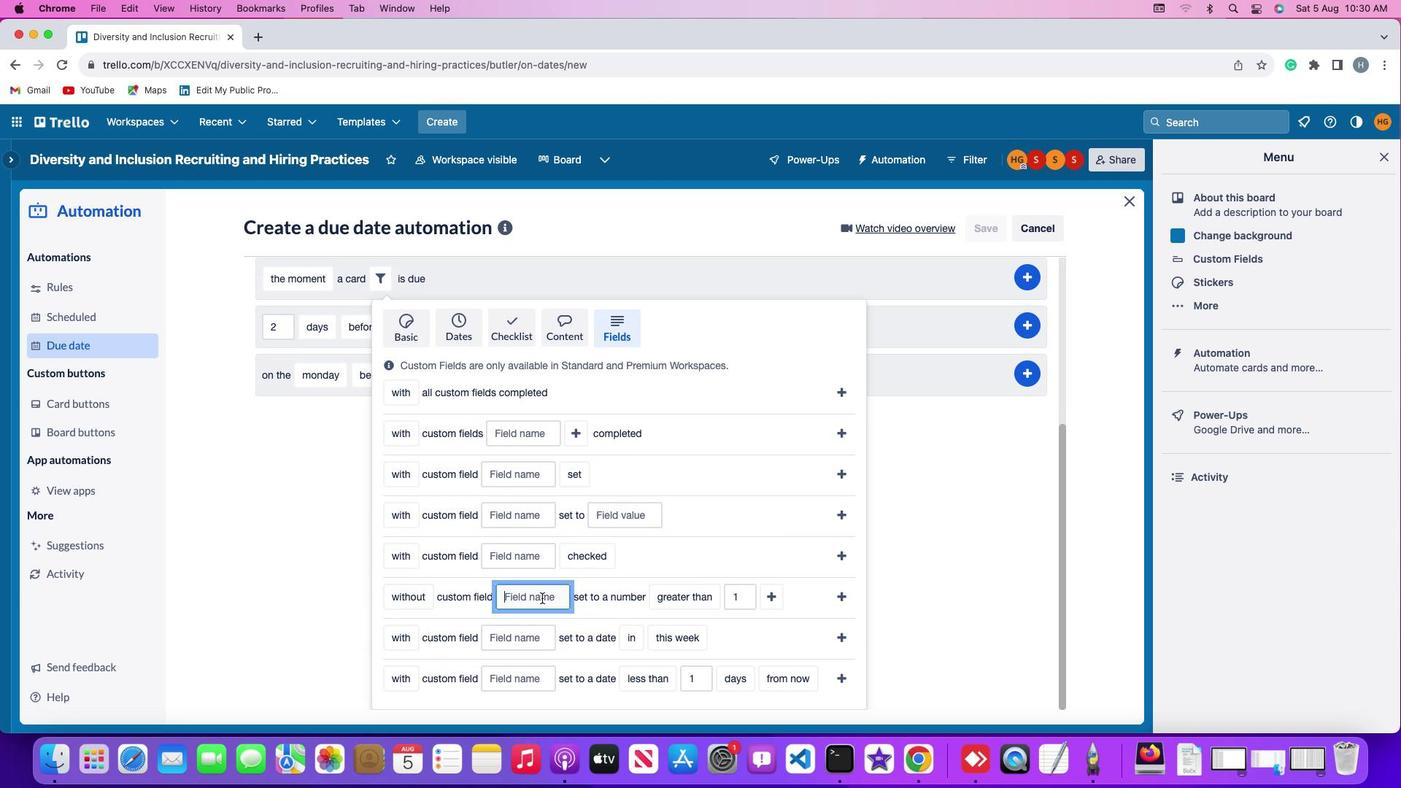 
Action: Key pressed Key.shift'R''e''s''u''m''e'
Screenshot: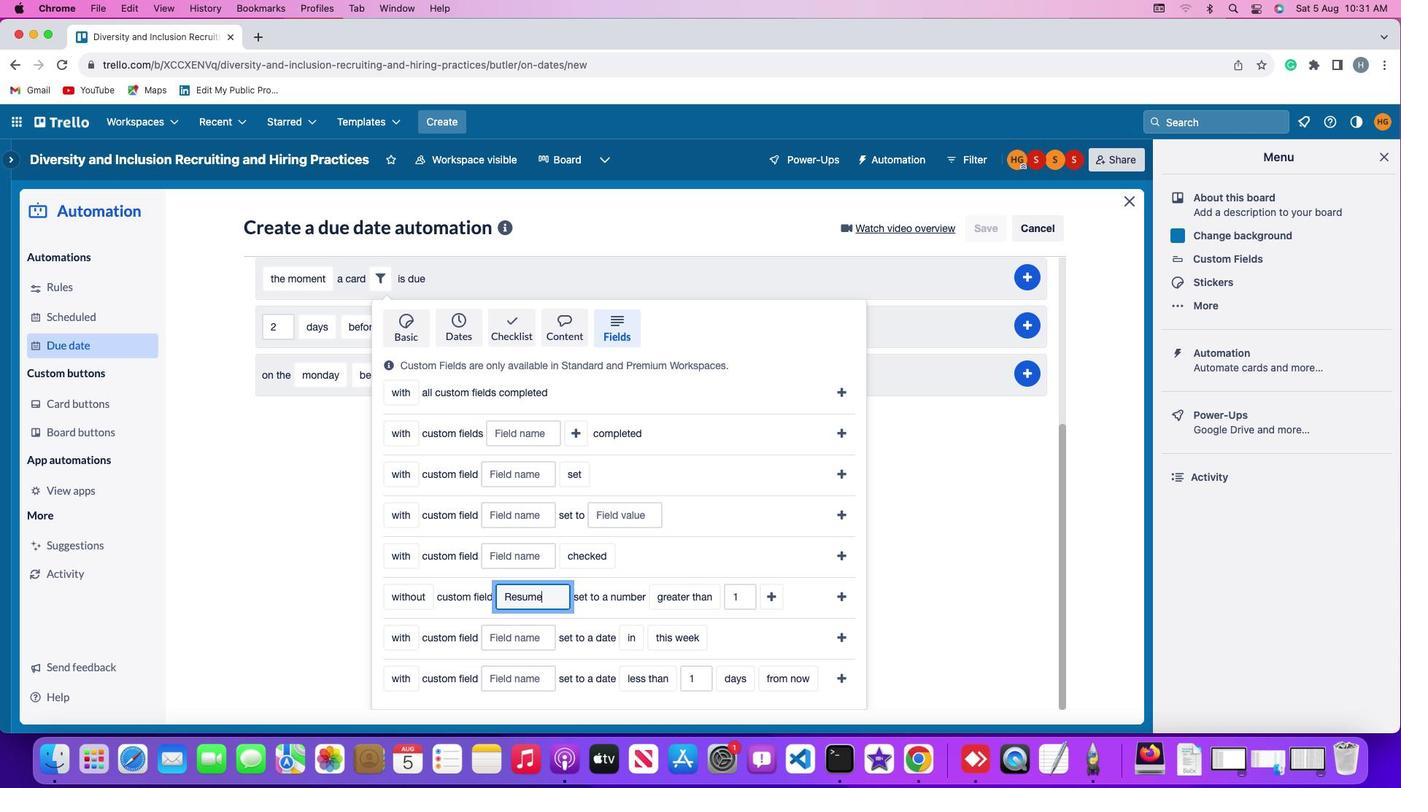 
Action: Mouse moved to (673, 599)
Screenshot: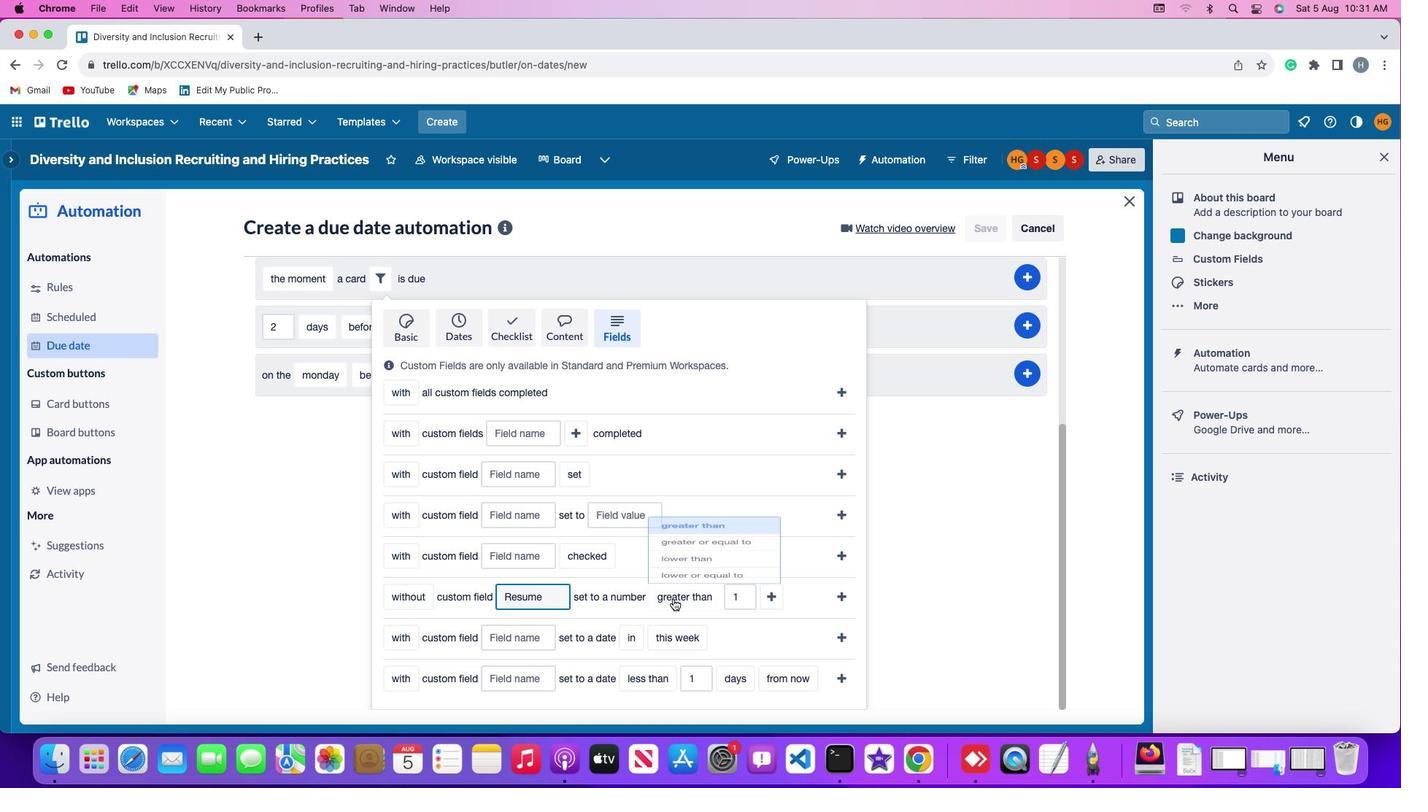 
Action: Mouse pressed left at (673, 599)
Screenshot: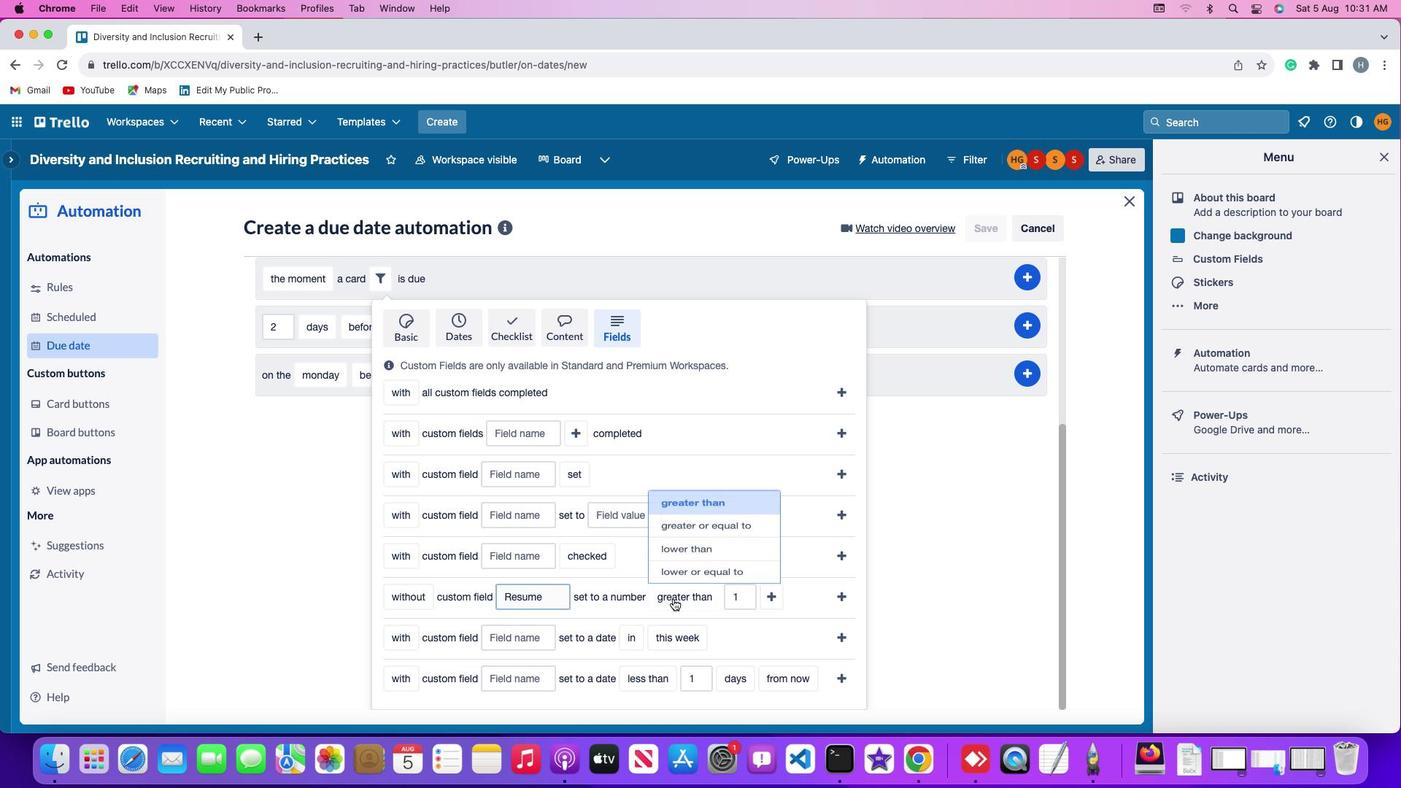 
Action: Mouse moved to (708, 481)
Screenshot: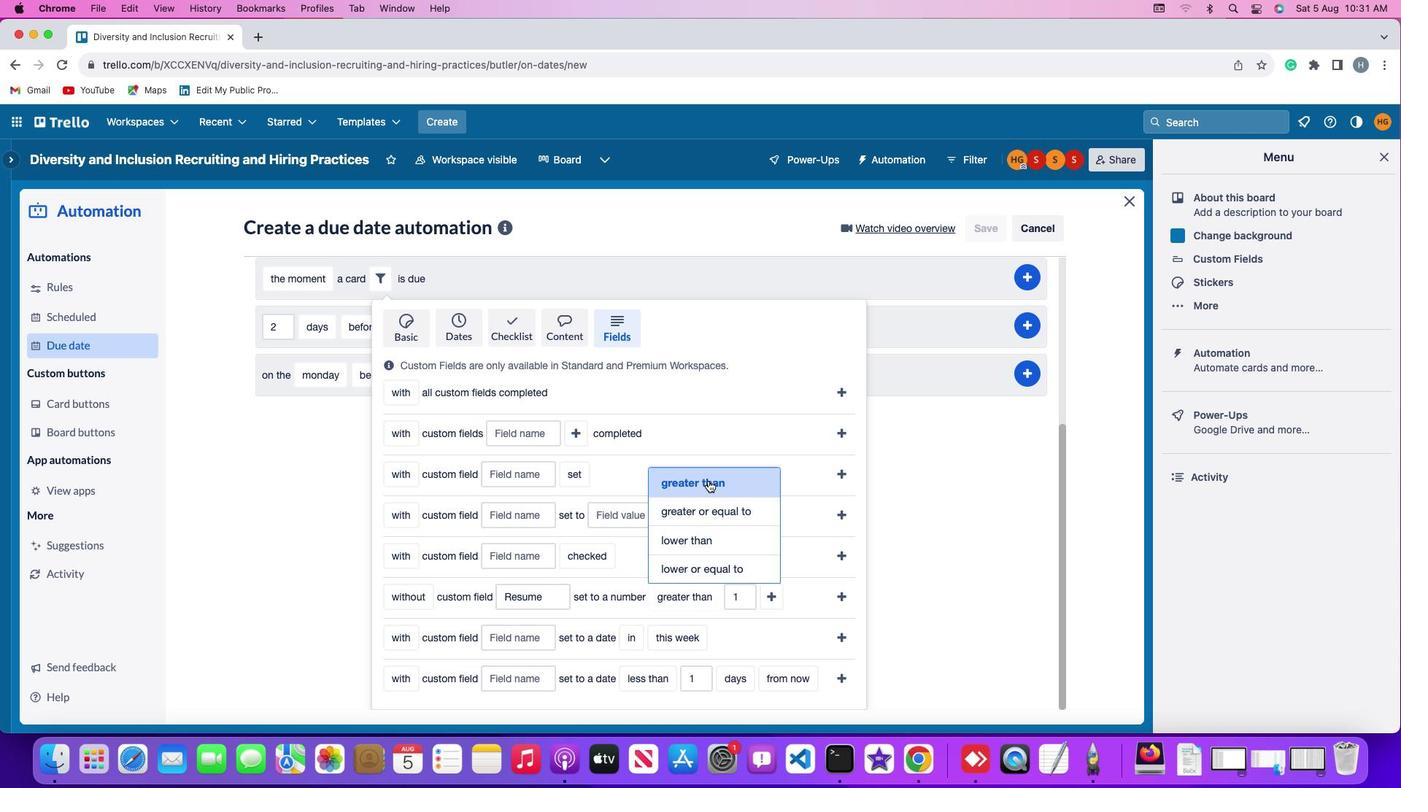 
Action: Mouse pressed left at (708, 481)
Screenshot: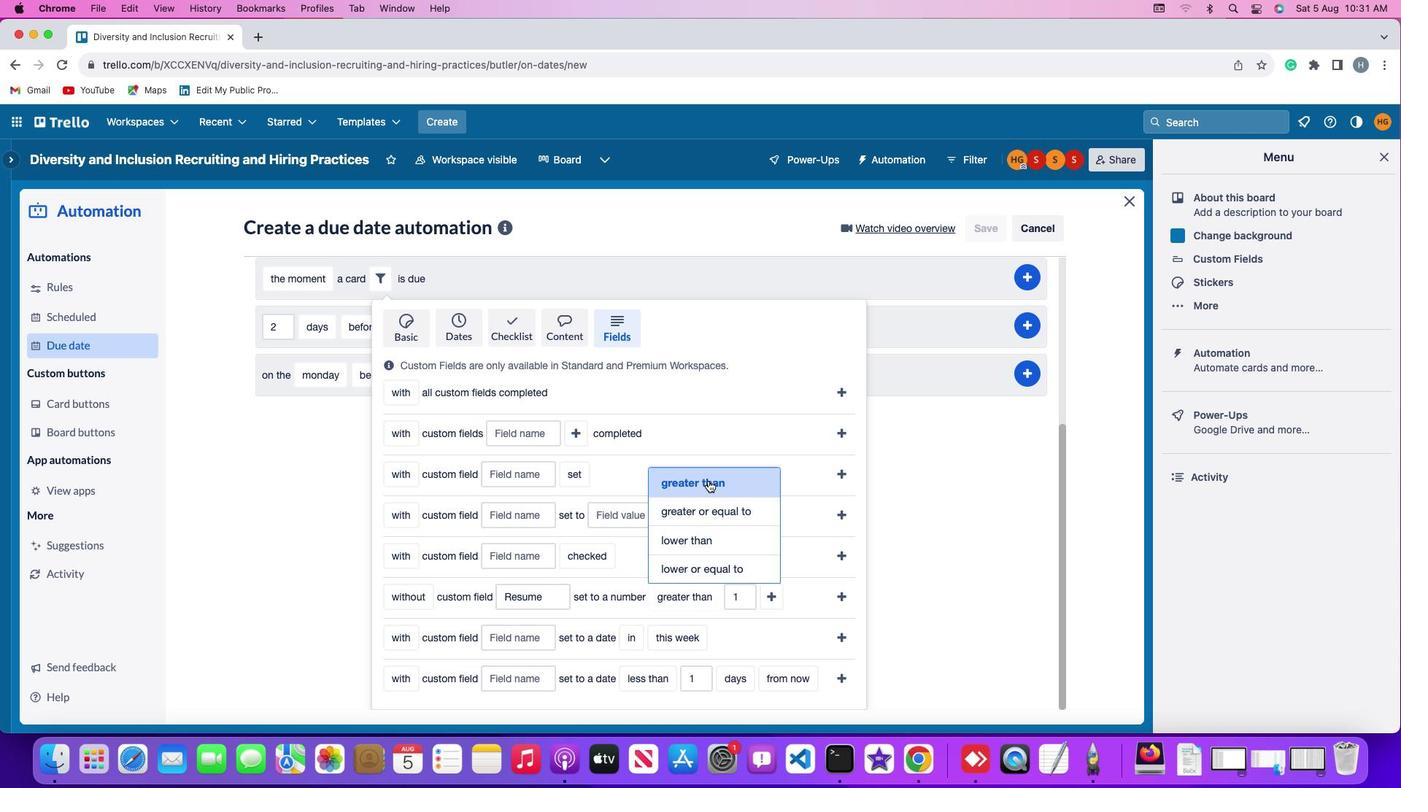 
Action: Mouse moved to (742, 597)
Screenshot: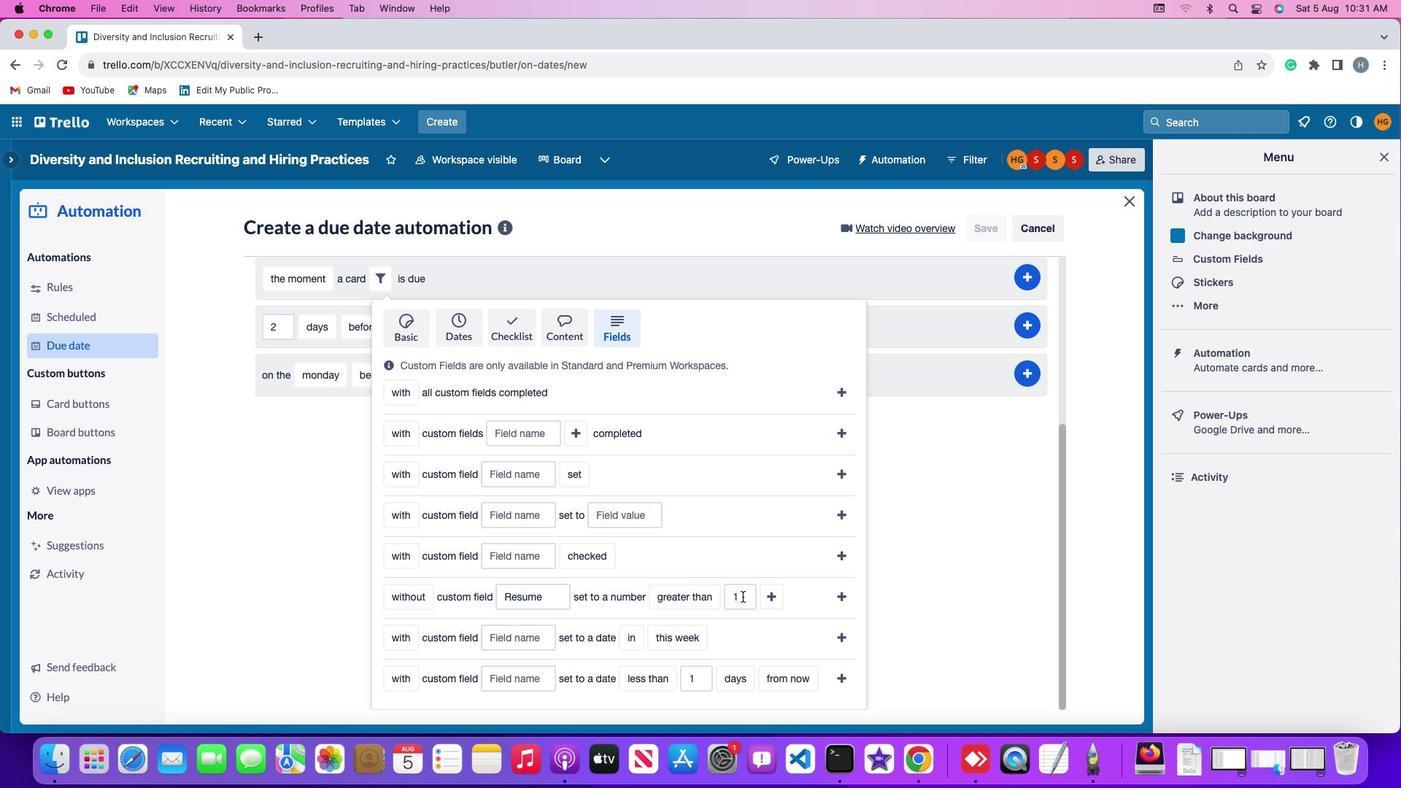
Action: Mouse pressed left at (742, 597)
Screenshot: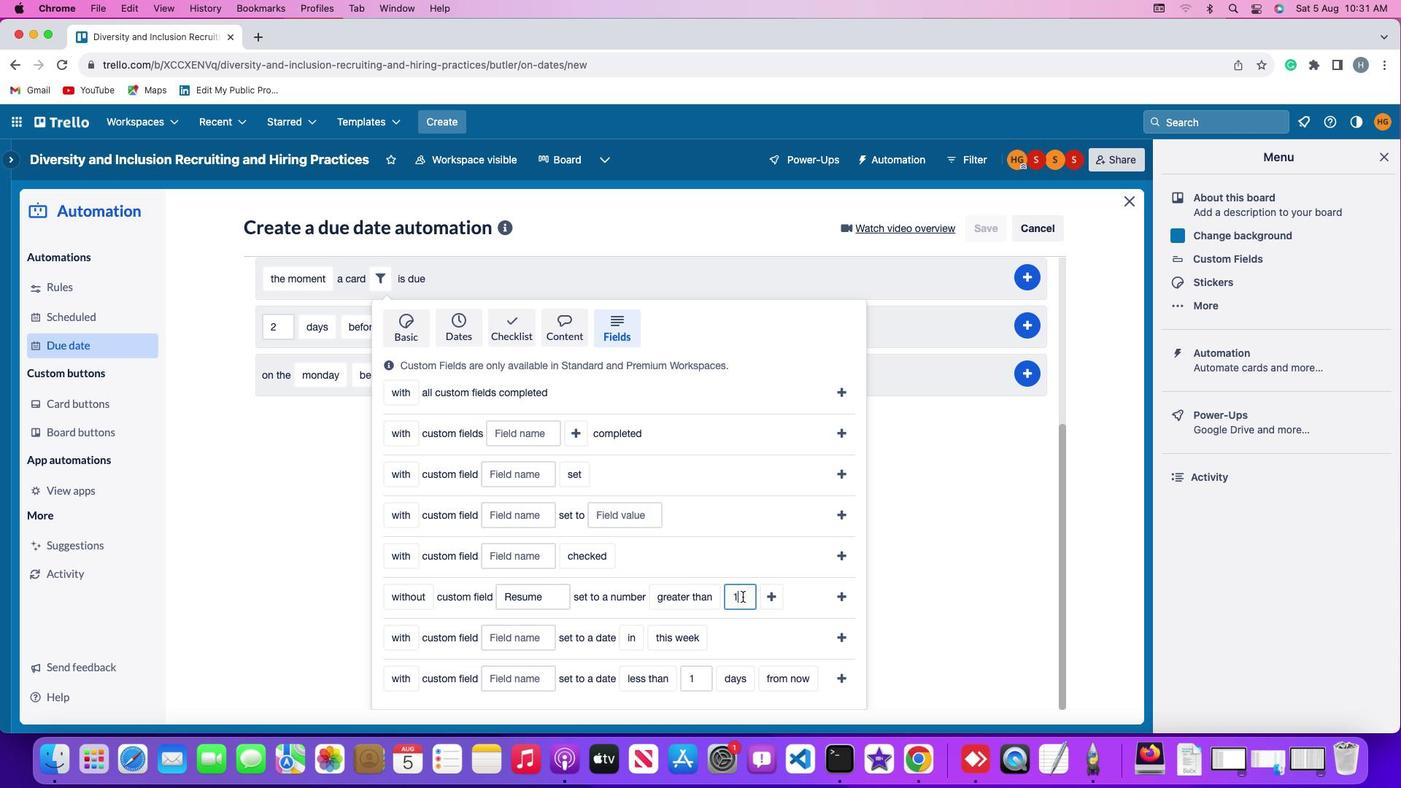 
Action: Key pressed Key.backspace'1'
Screenshot: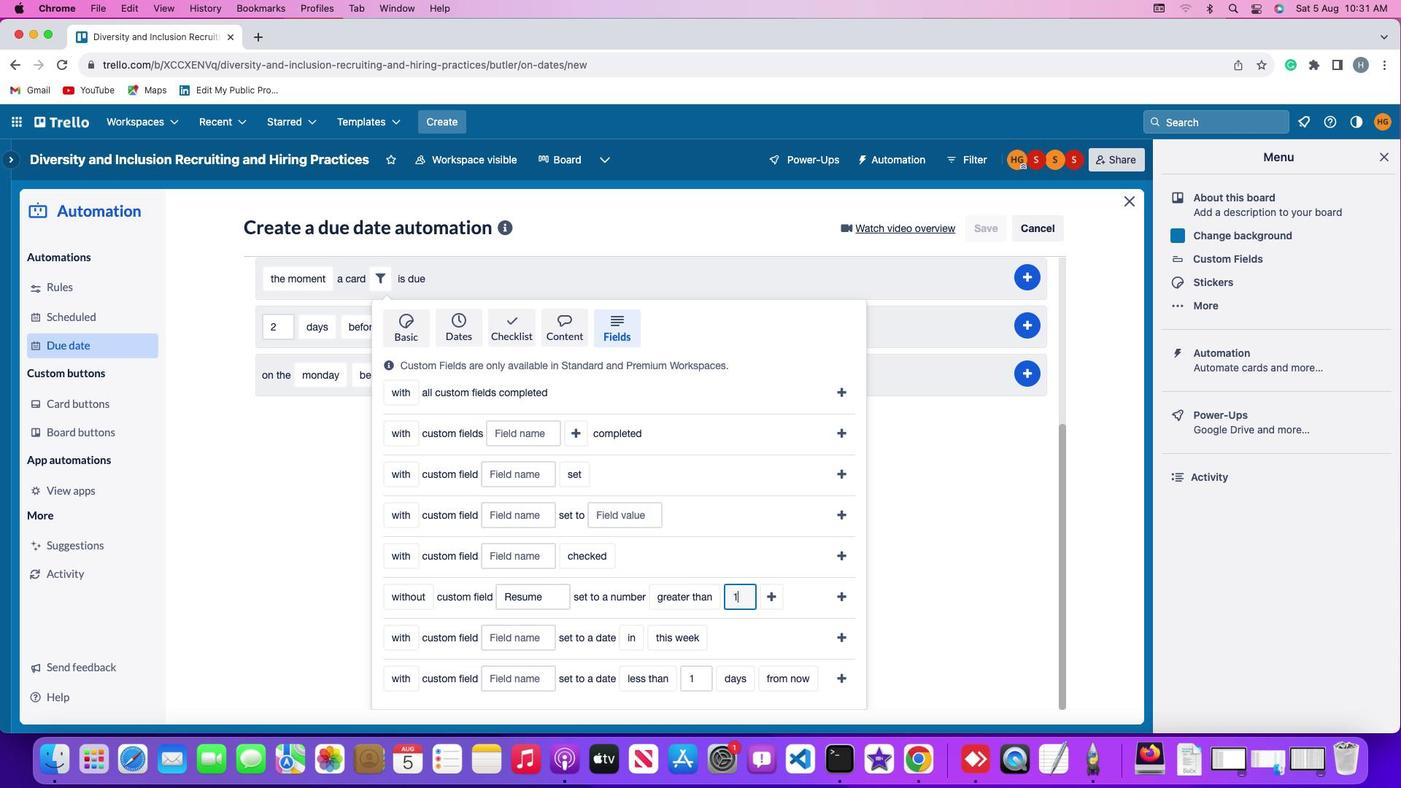 
Action: Mouse moved to (765, 597)
Screenshot: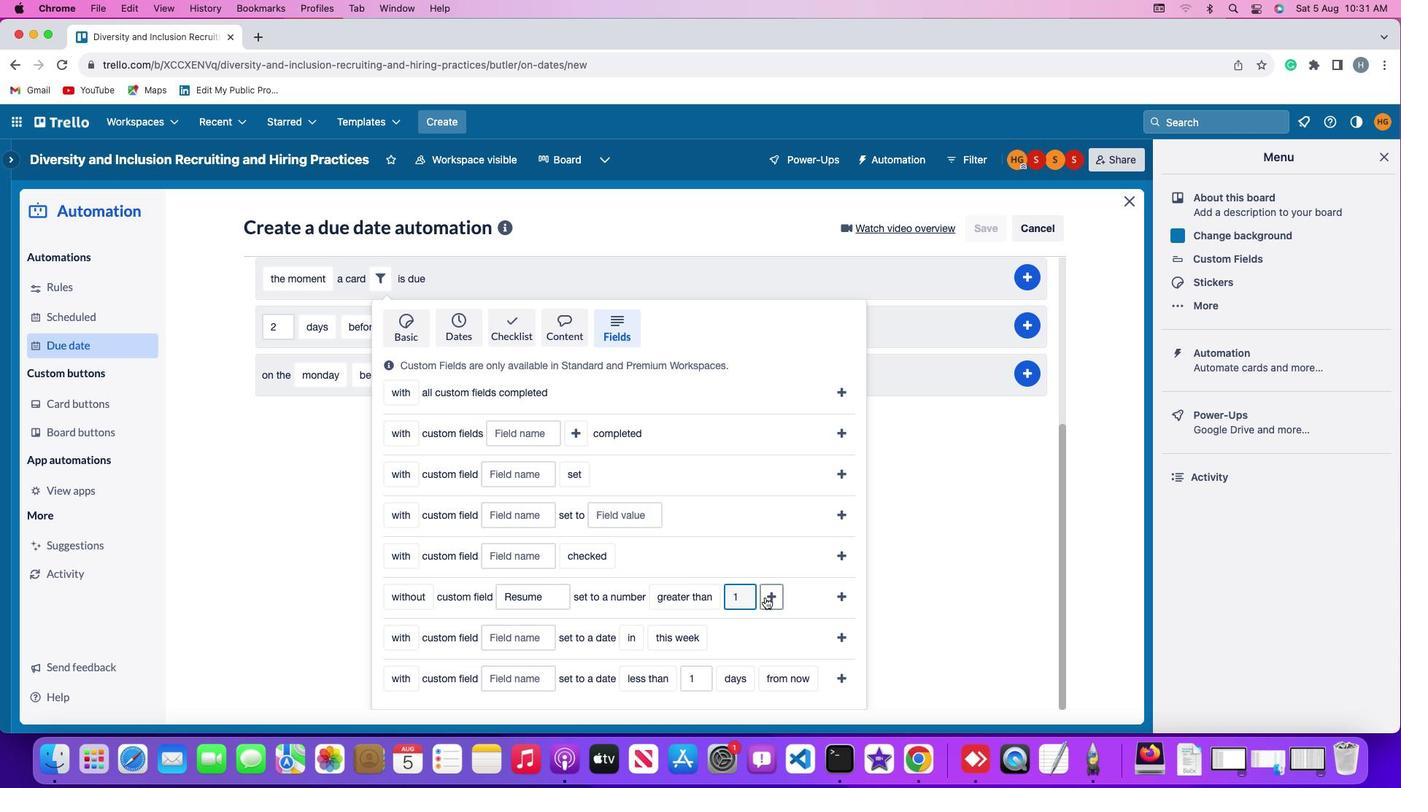 
Action: Mouse pressed left at (765, 597)
Screenshot: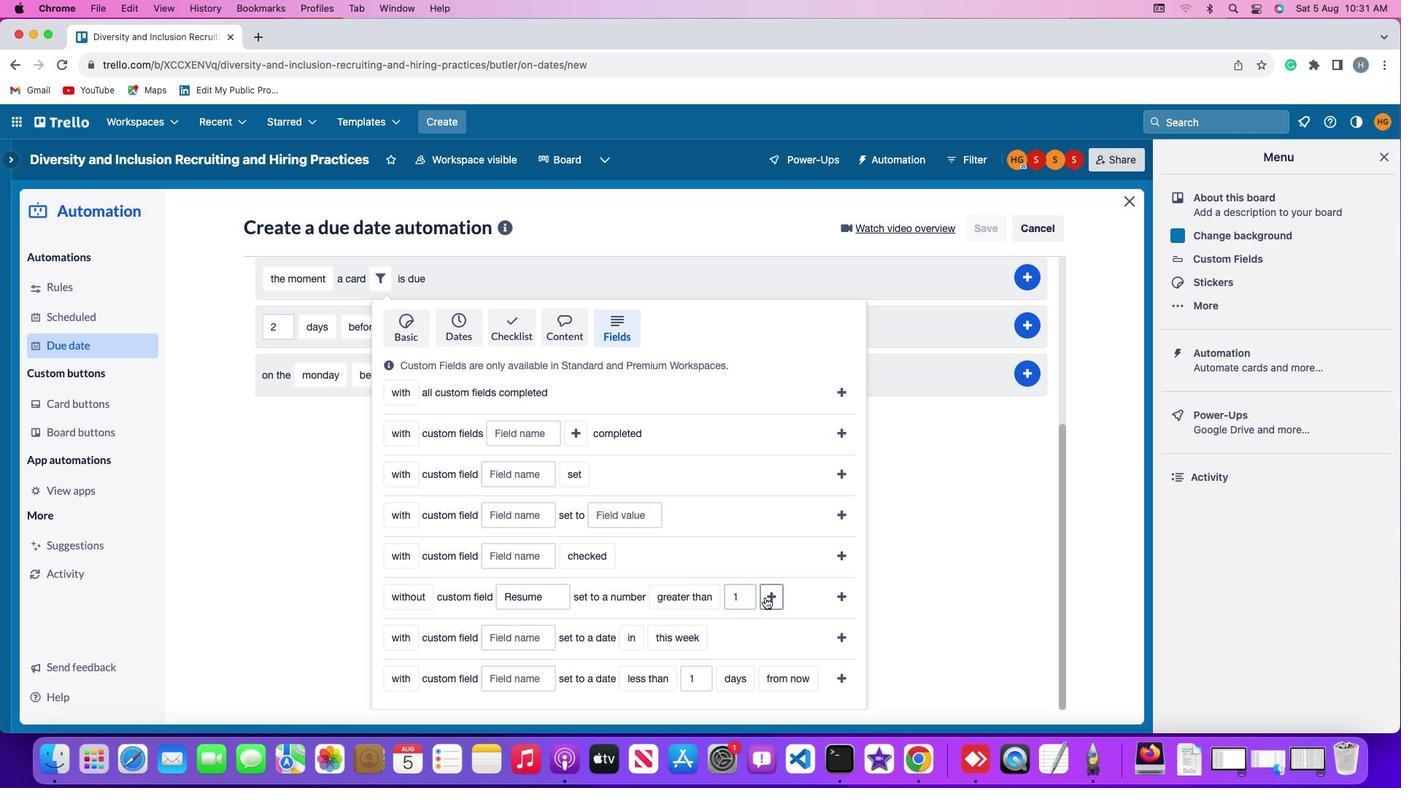 
Action: Mouse moved to (819, 600)
Screenshot: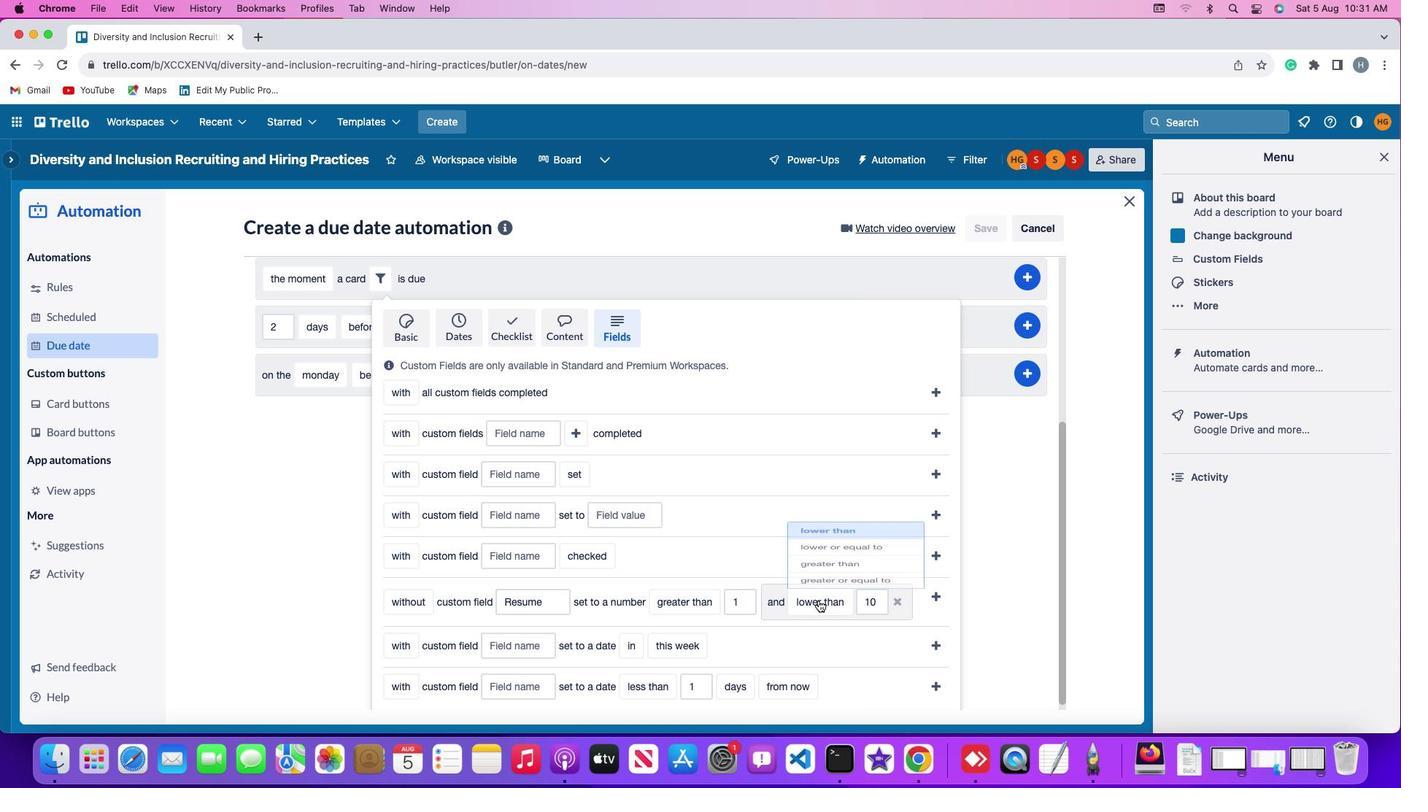
Action: Mouse pressed left at (819, 600)
Screenshot: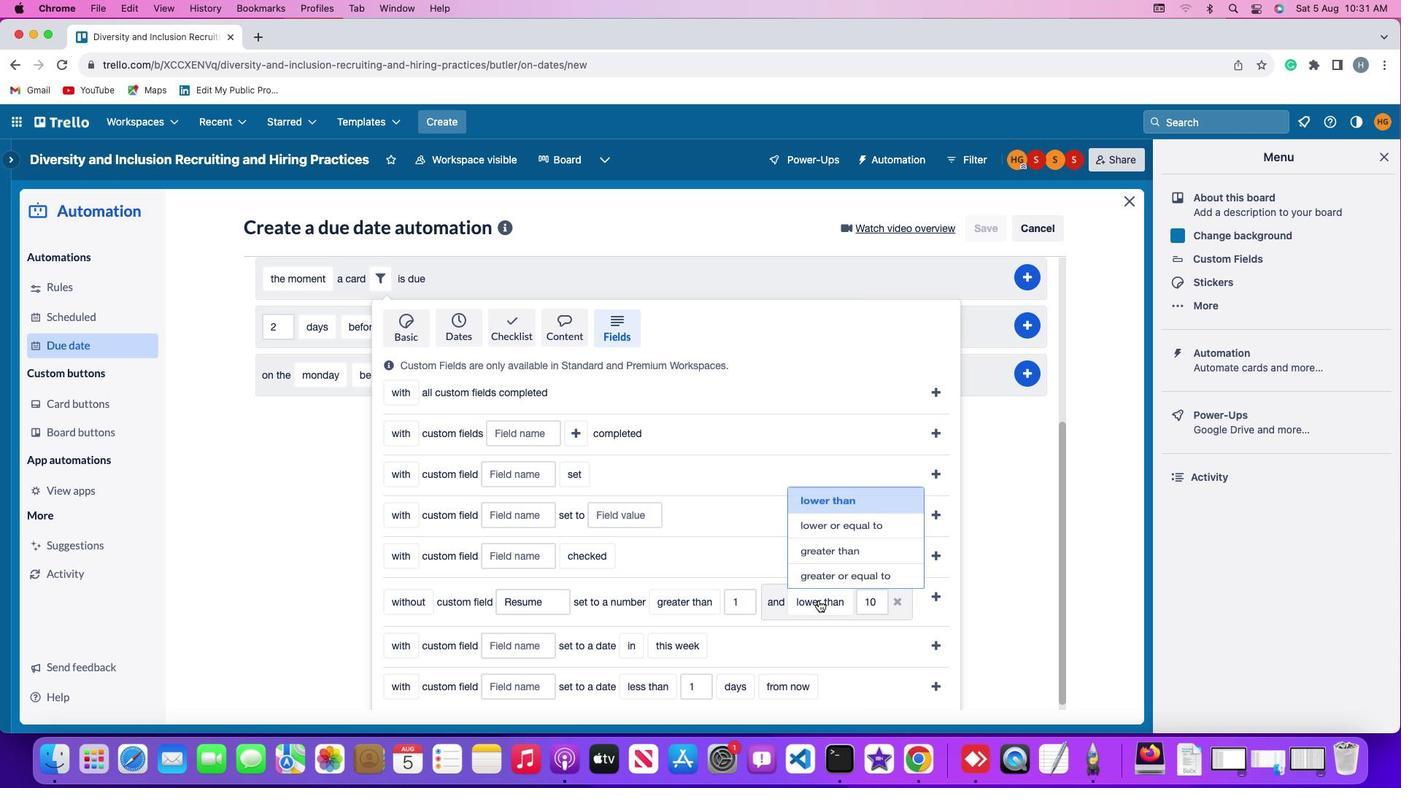 
Action: Mouse moved to (851, 481)
Screenshot: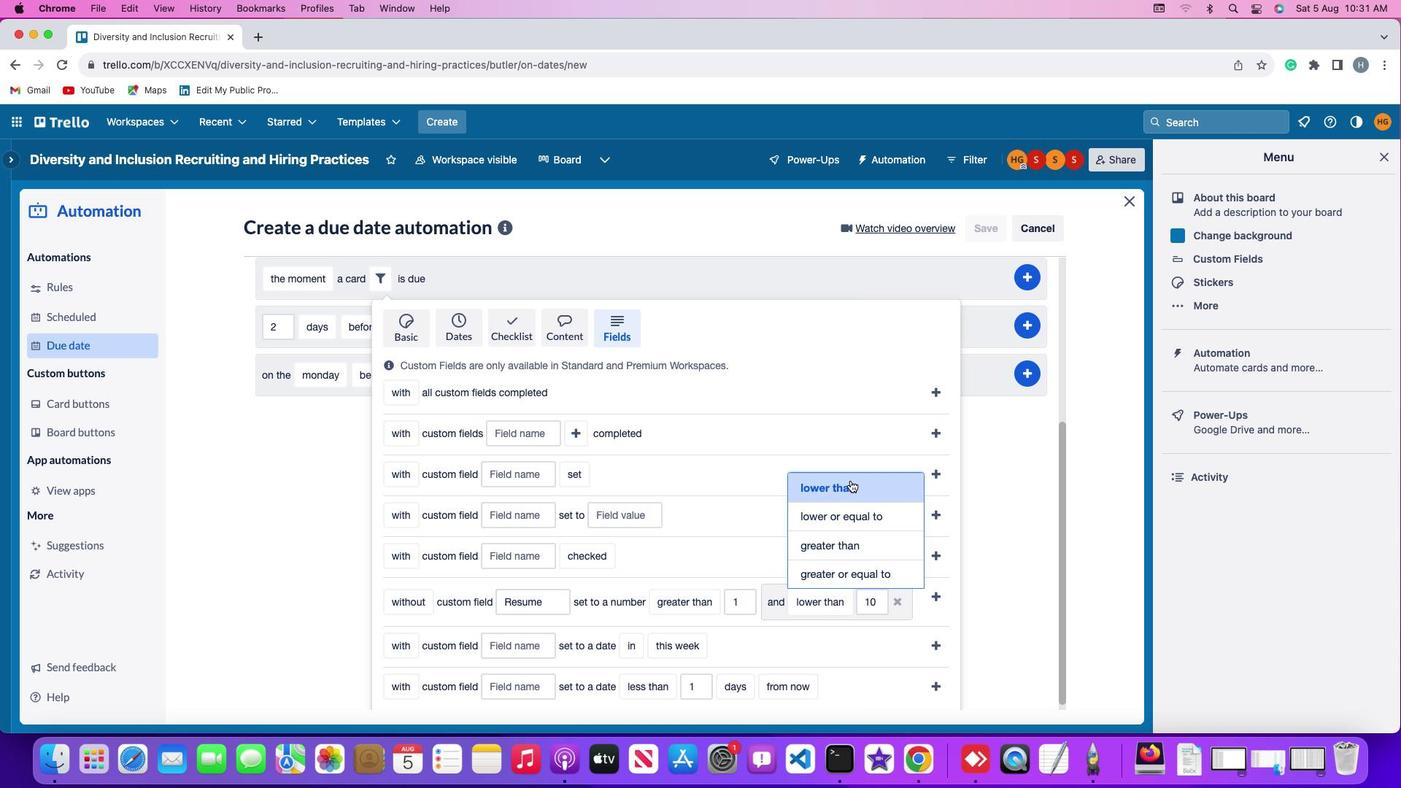 
Action: Mouse pressed left at (851, 481)
Screenshot: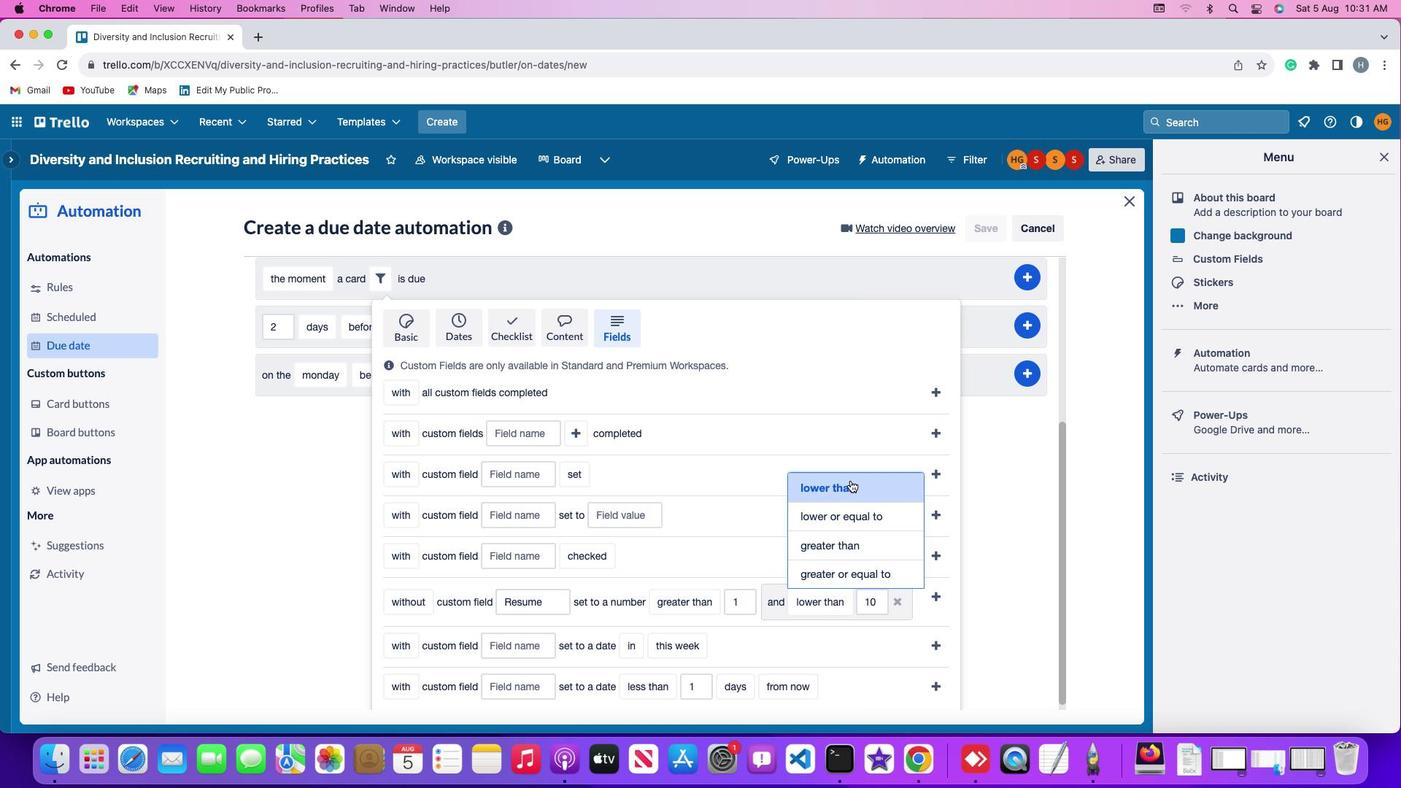 
Action: Mouse moved to (879, 605)
Screenshot: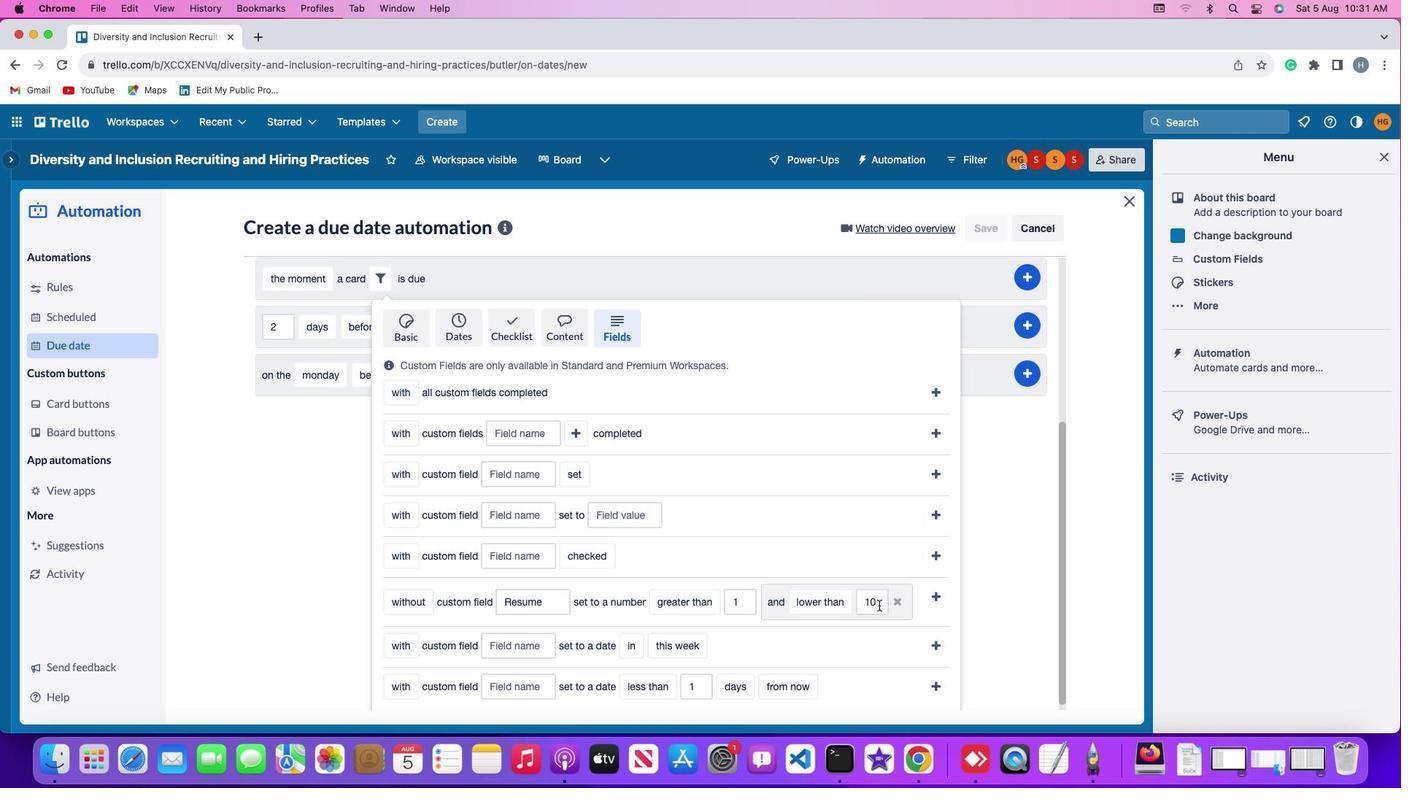 
Action: Mouse pressed left at (879, 605)
Screenshot: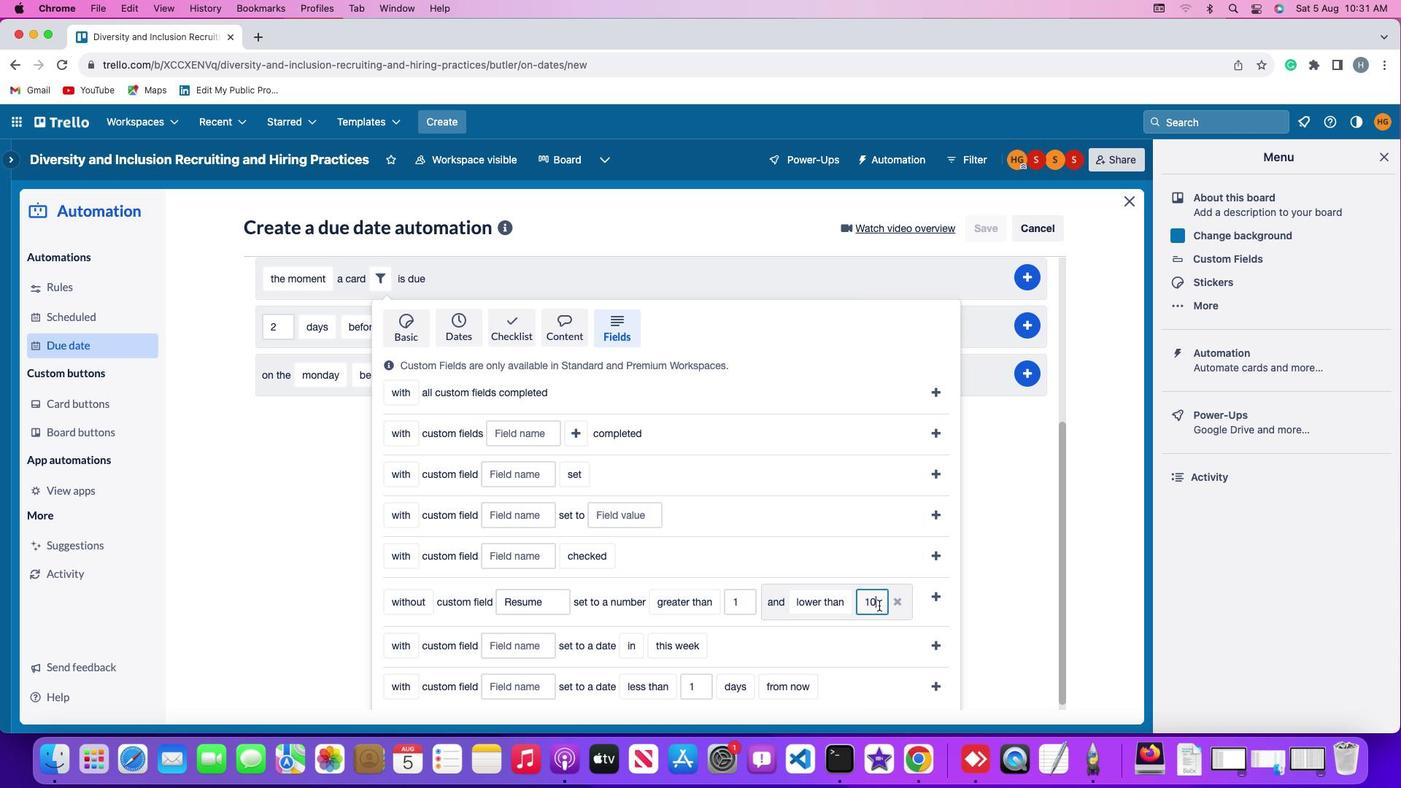 
Action: Key pressed Key.backspaceKey.backspace'1''0'
Screenshot: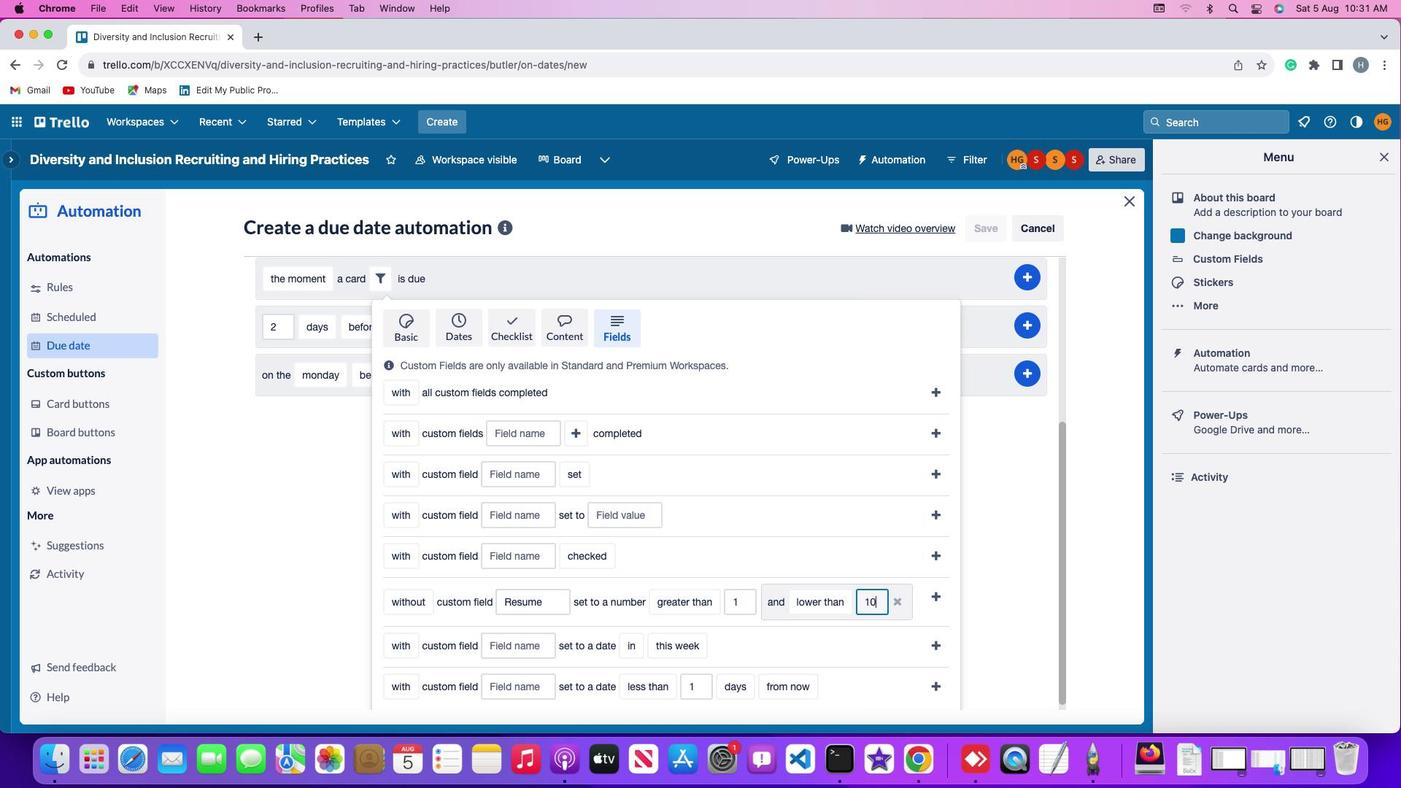 
Action: Mouse moved to (938, 594)
Screenshot: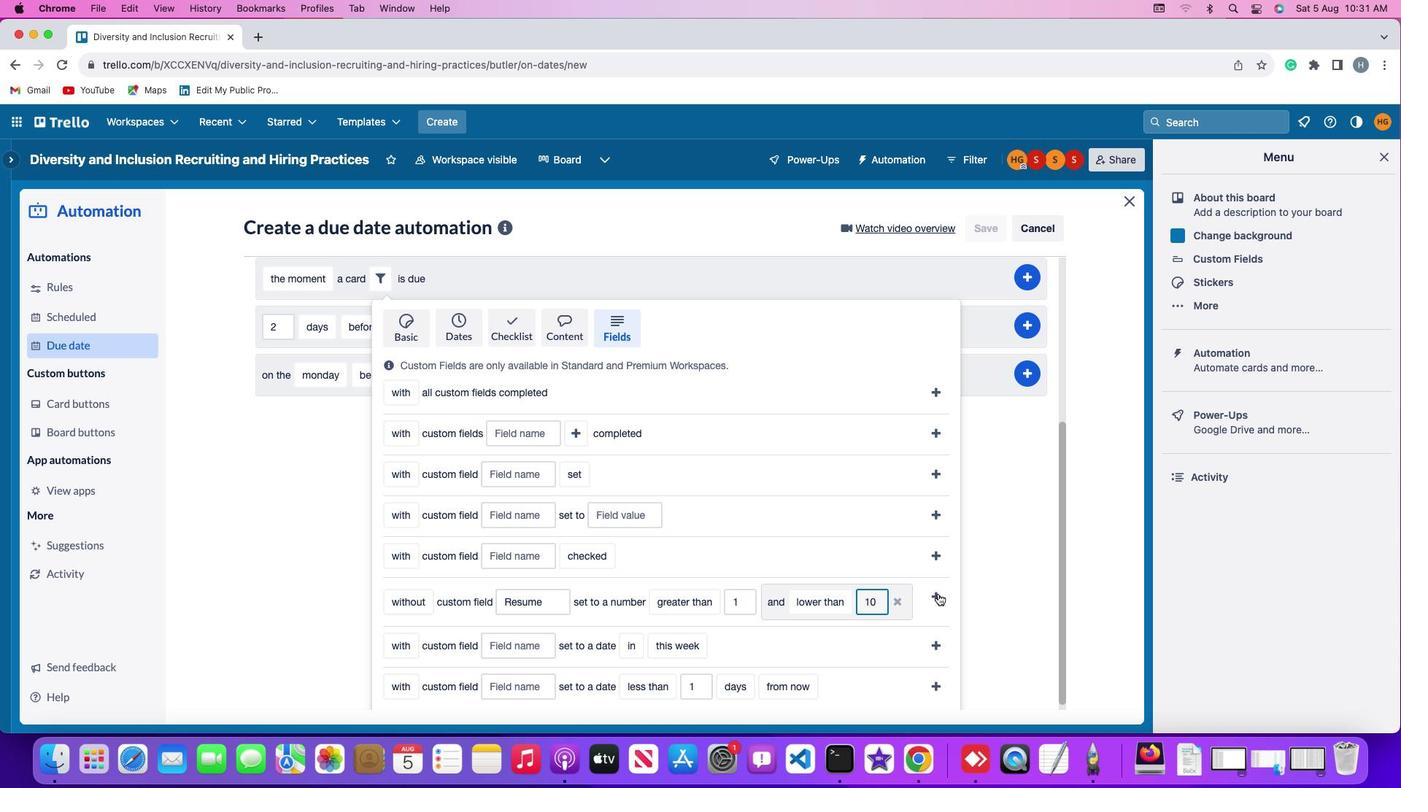 
Action: Mouse pressed left at (938, 594)
Screenshot: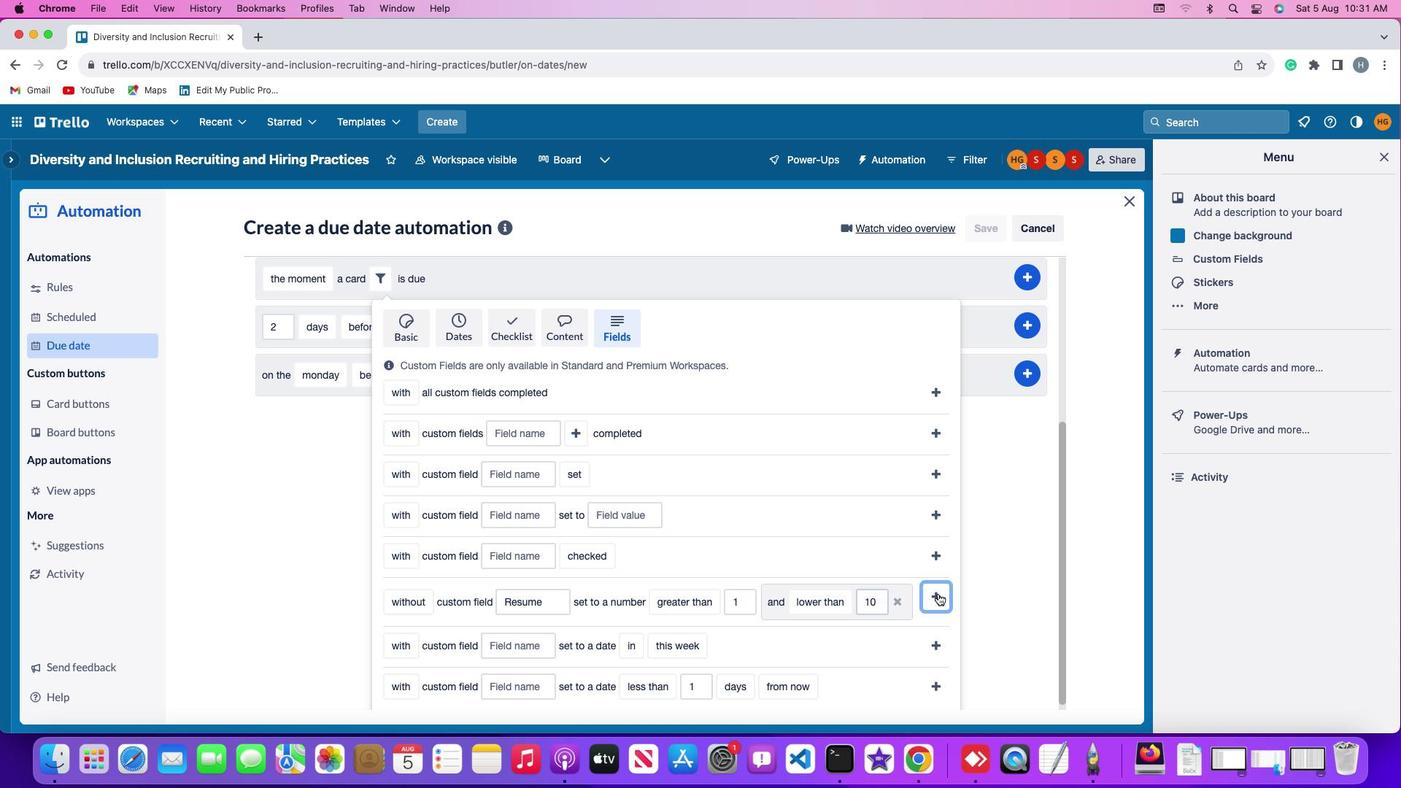 
Action: Mouse moved to (1031, 535)
Screenshot: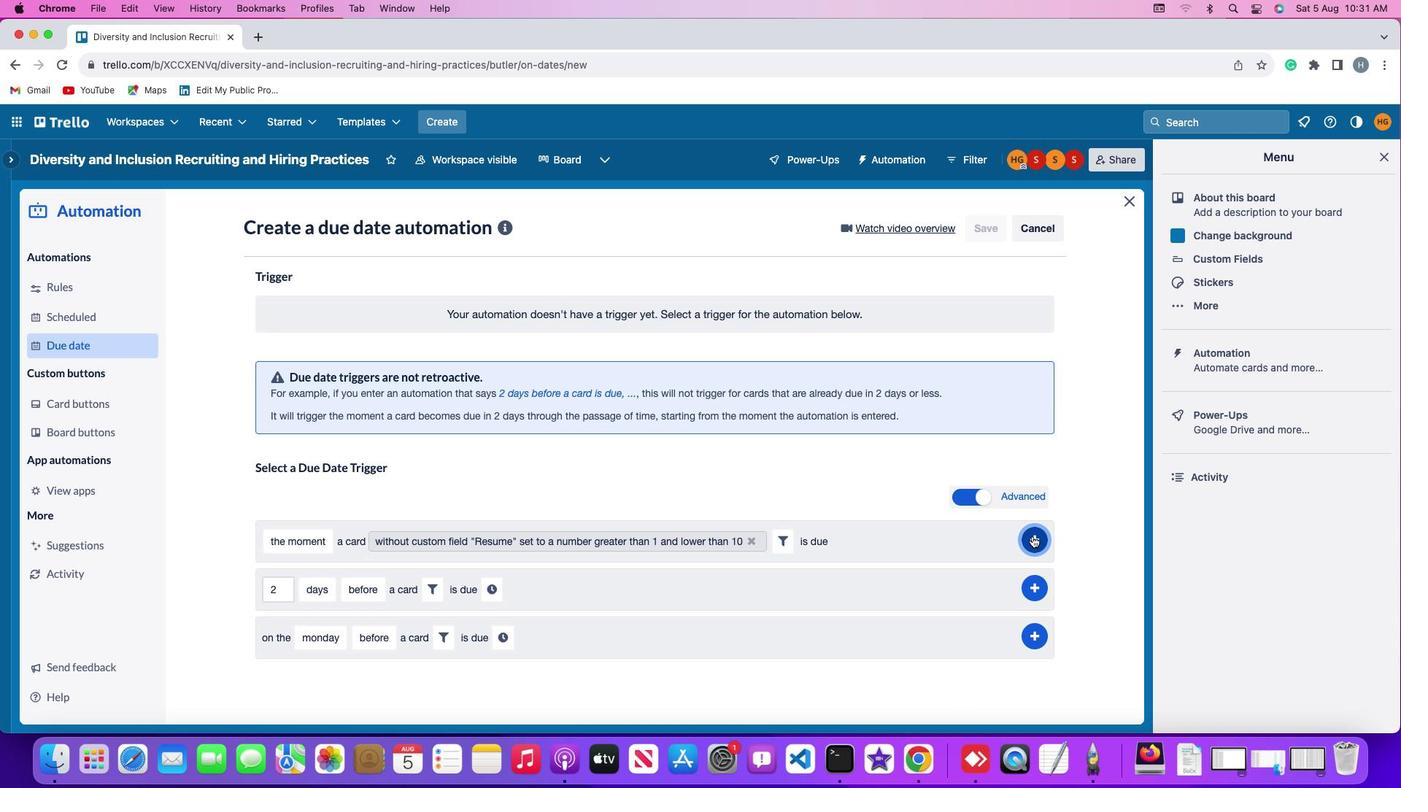 
Action: Mouse pressed left at (1031, 535)
Screenshot: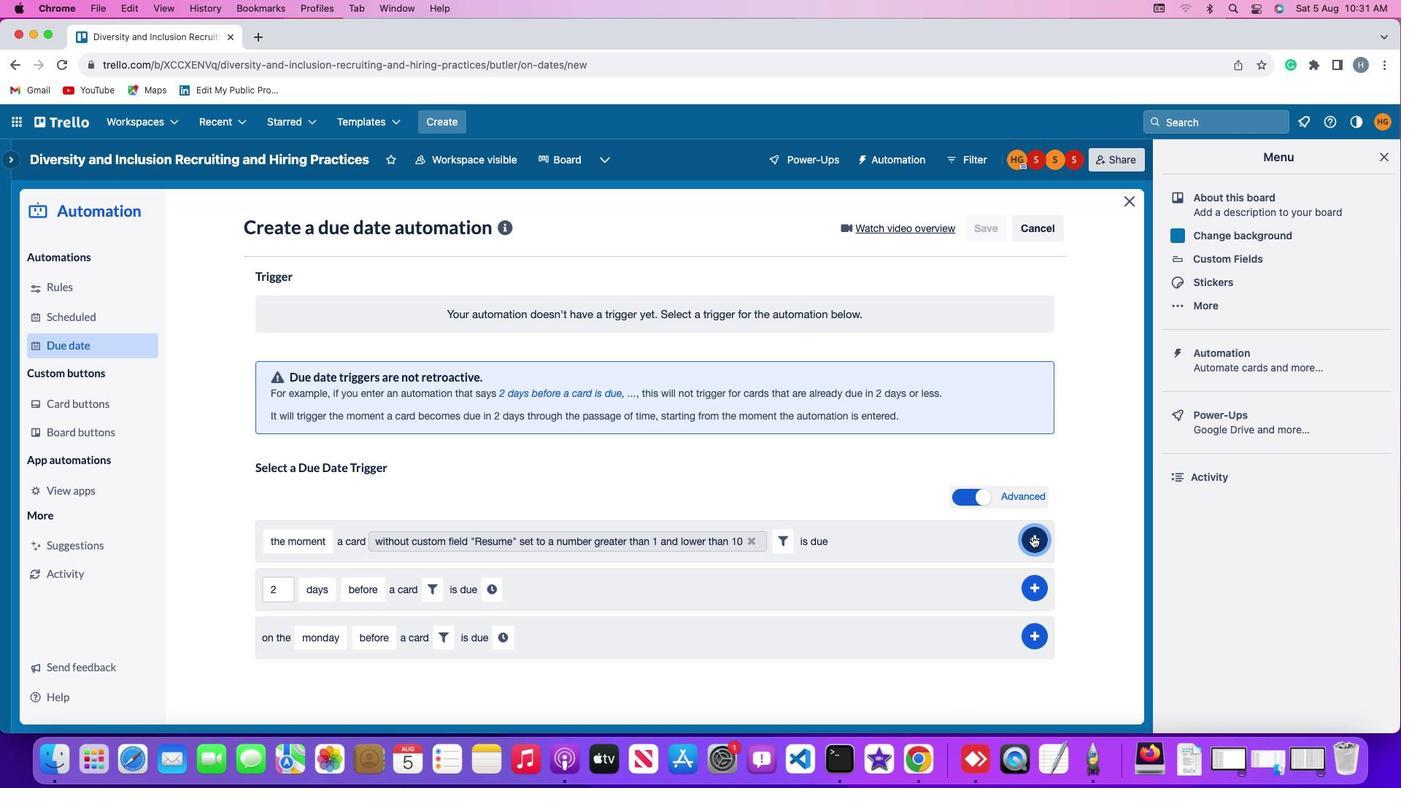 
Action: Mouse moved to (1083, 454)
Screenshot: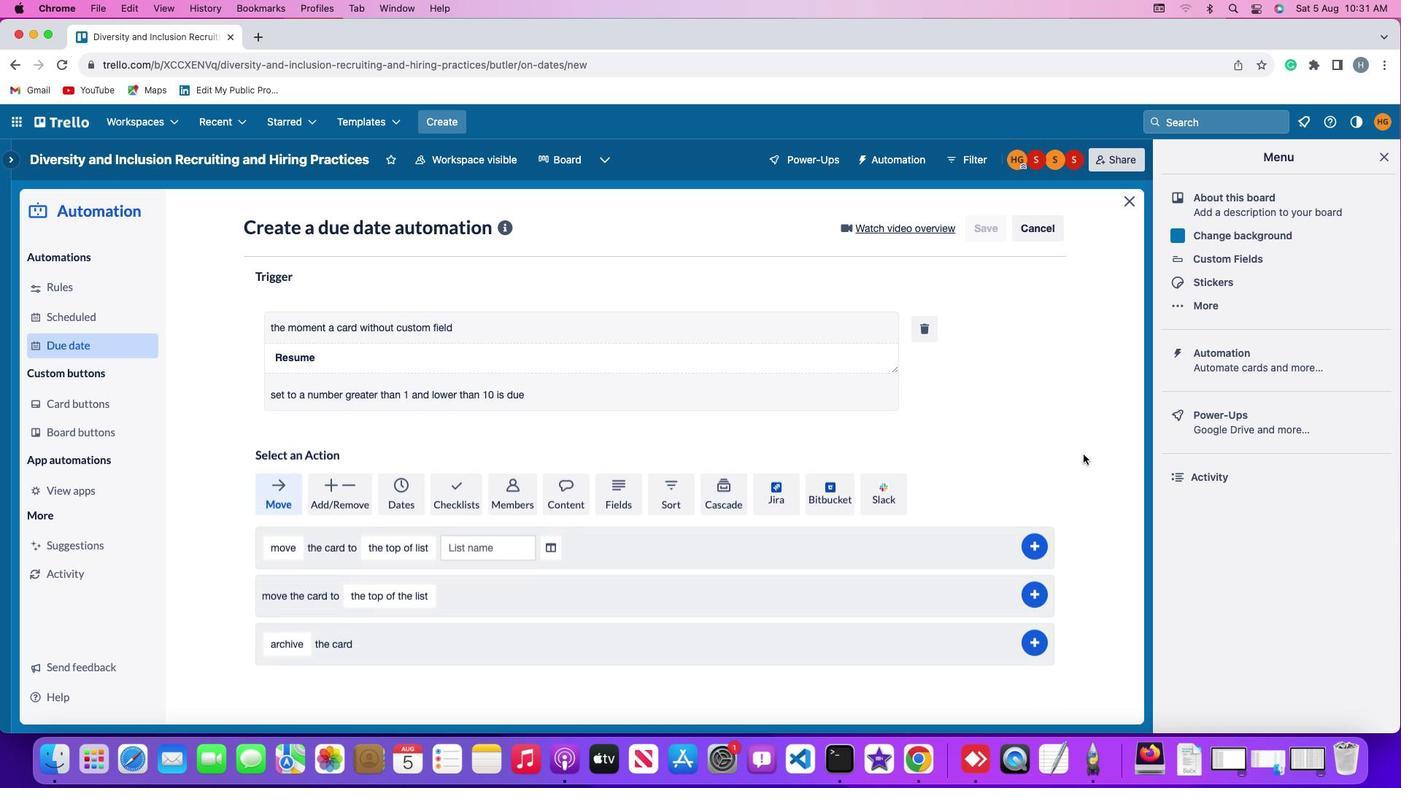 
